 Task: In the Contact  VictoriaLee@cornell.edu, schedule and save the meeting with title: 'Product Demo and Service Presentation', Select date: '17 August, 2023', select start time: 11:00:AM. Add location in person Los Angeles with meeting description: Kindly join this meeting to understand Product Demo and Service Presentation.. Logged in from softage.5@softage.net
Action: Mouse moved to (110, 77)
Screenshot: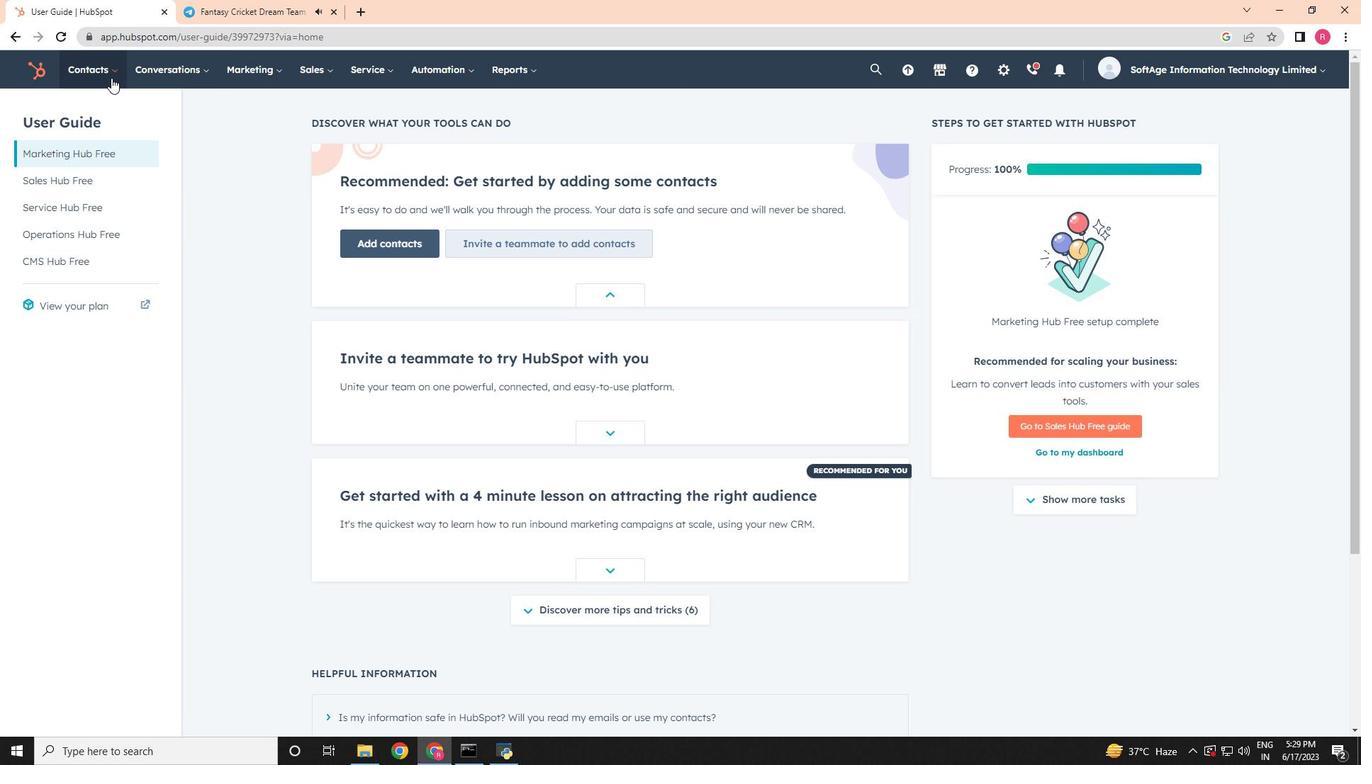 
Action: Mouse pressed left at (110, 77)
Screenshot: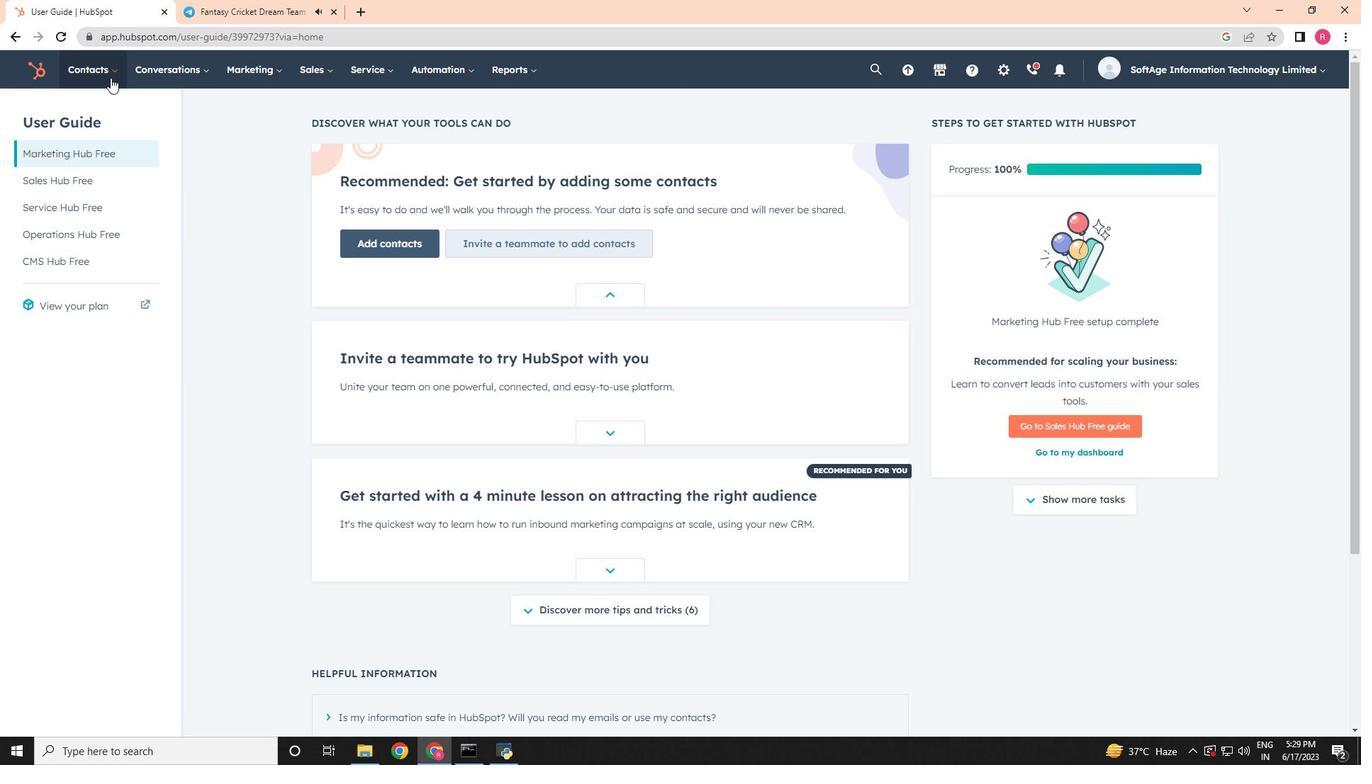 
Action: Mouse moved to (99, 119)
Screenshot: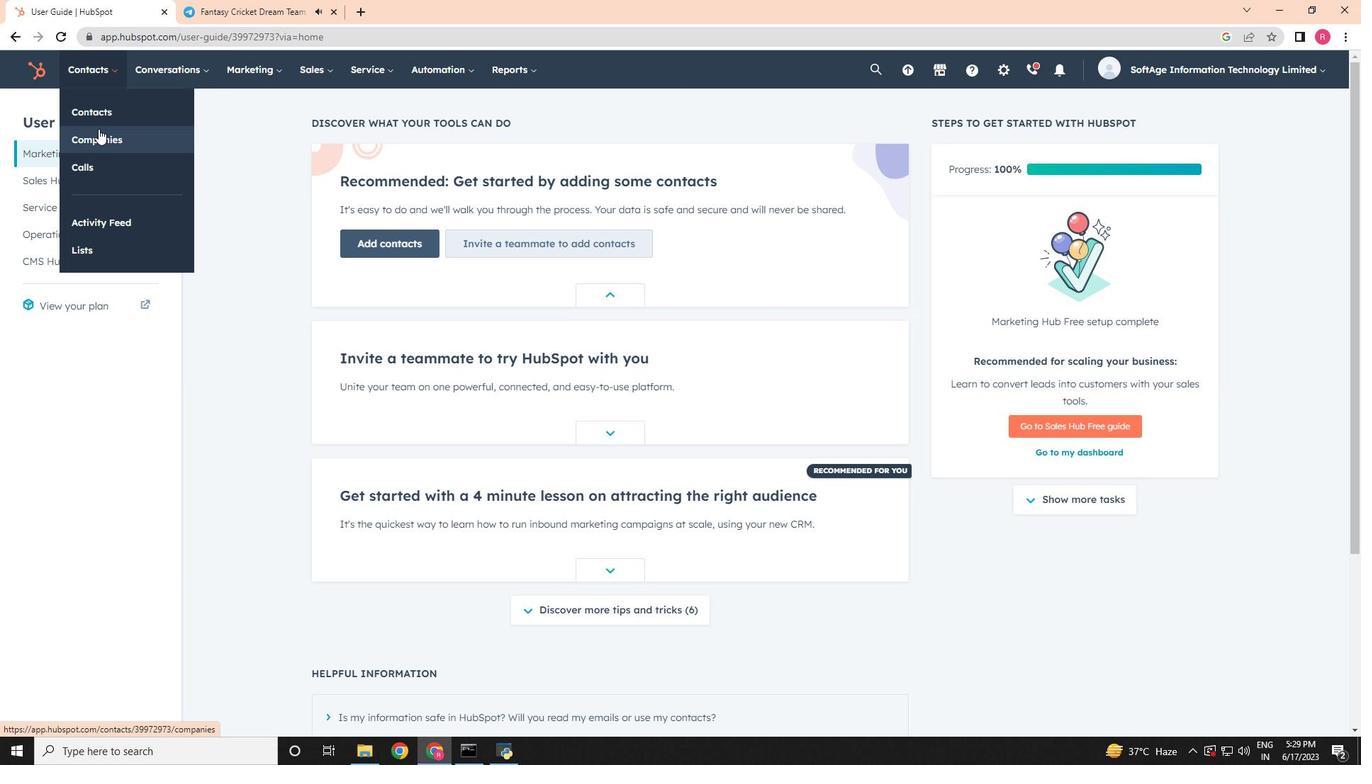 
Action: Mouse pressed left at (99, 119)
Screenshot: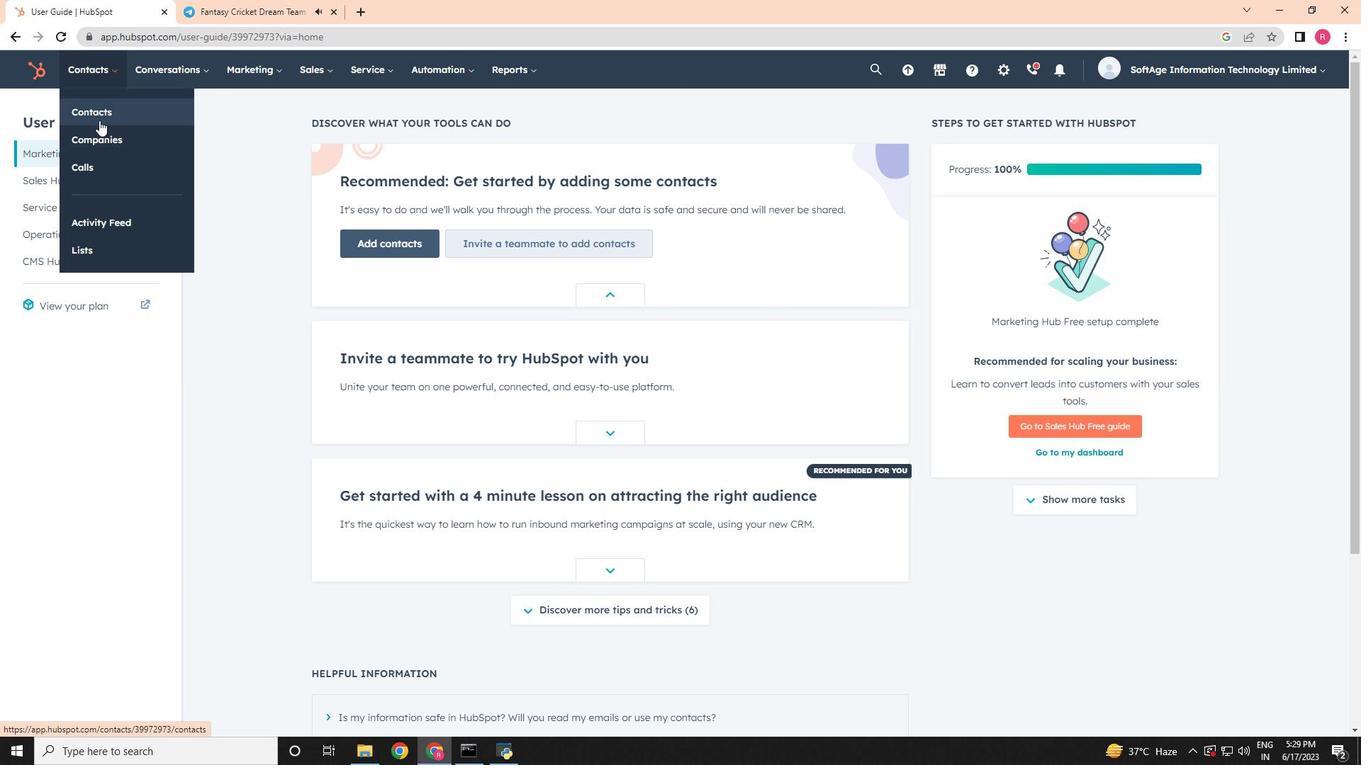 
Action: Mouse moved to (131, 233)
Screenshot: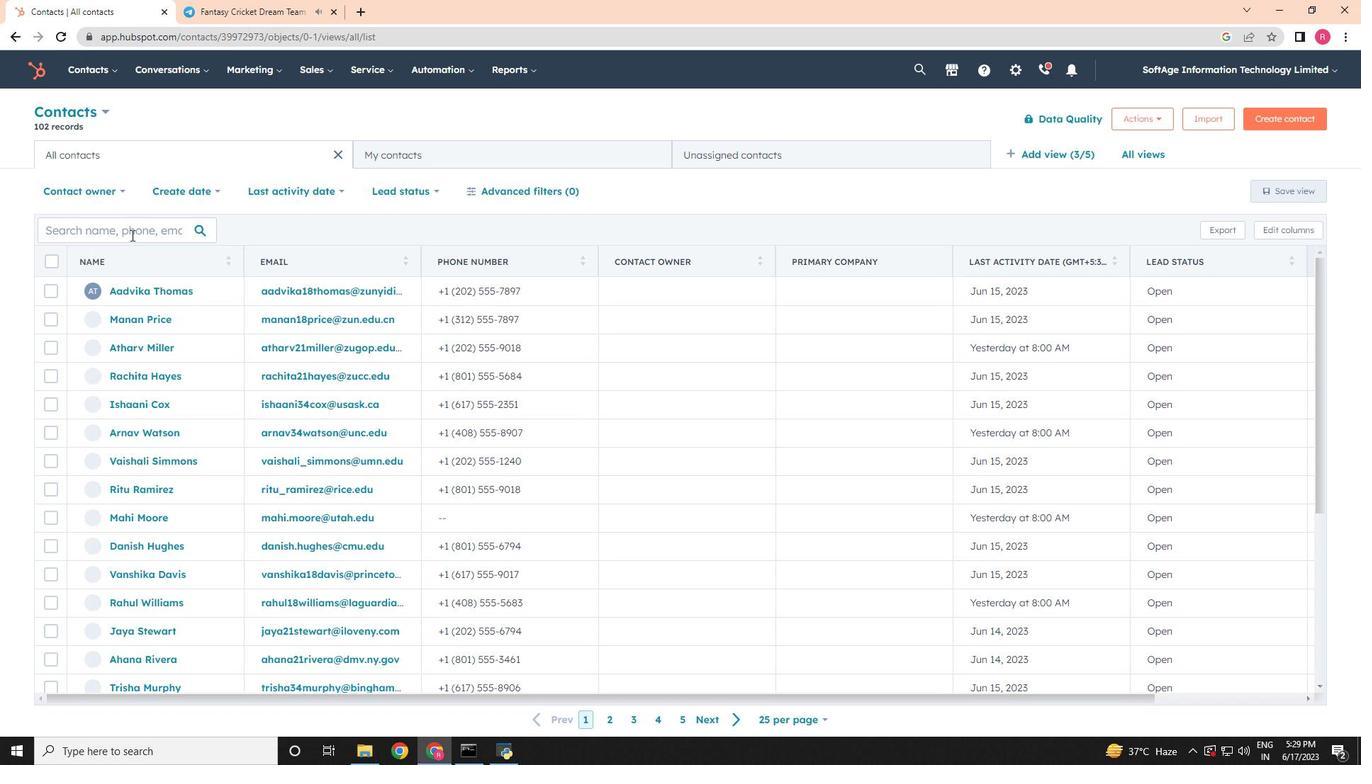 
Action: Mouse pressed left at (131, 233)
Screenshot: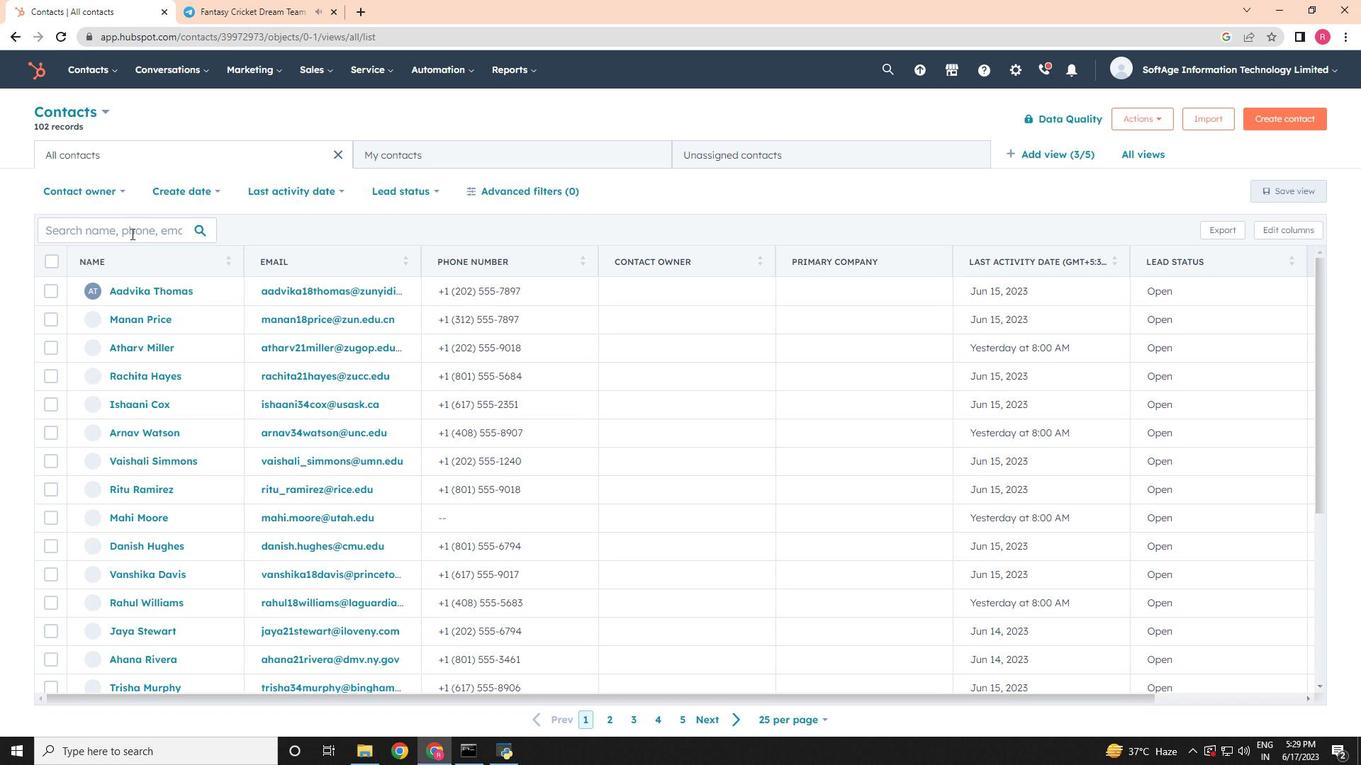 
Action: Mouse moved to (128, 227)
Screenshot: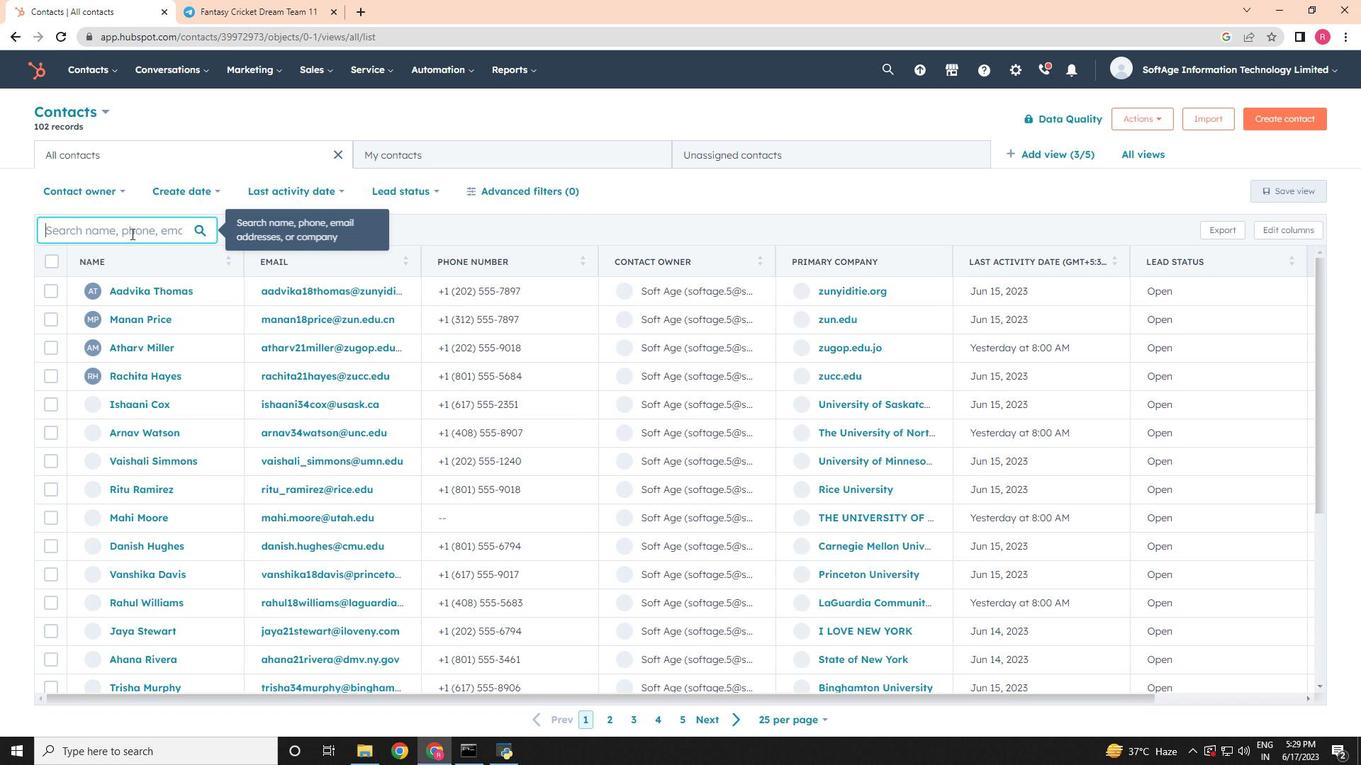 
Action: Key pressed <Key.shift>Victoria<Key.shift><Key.shift>Lee<Key.shift><Key.shift><Key.shift>@
Screenshot: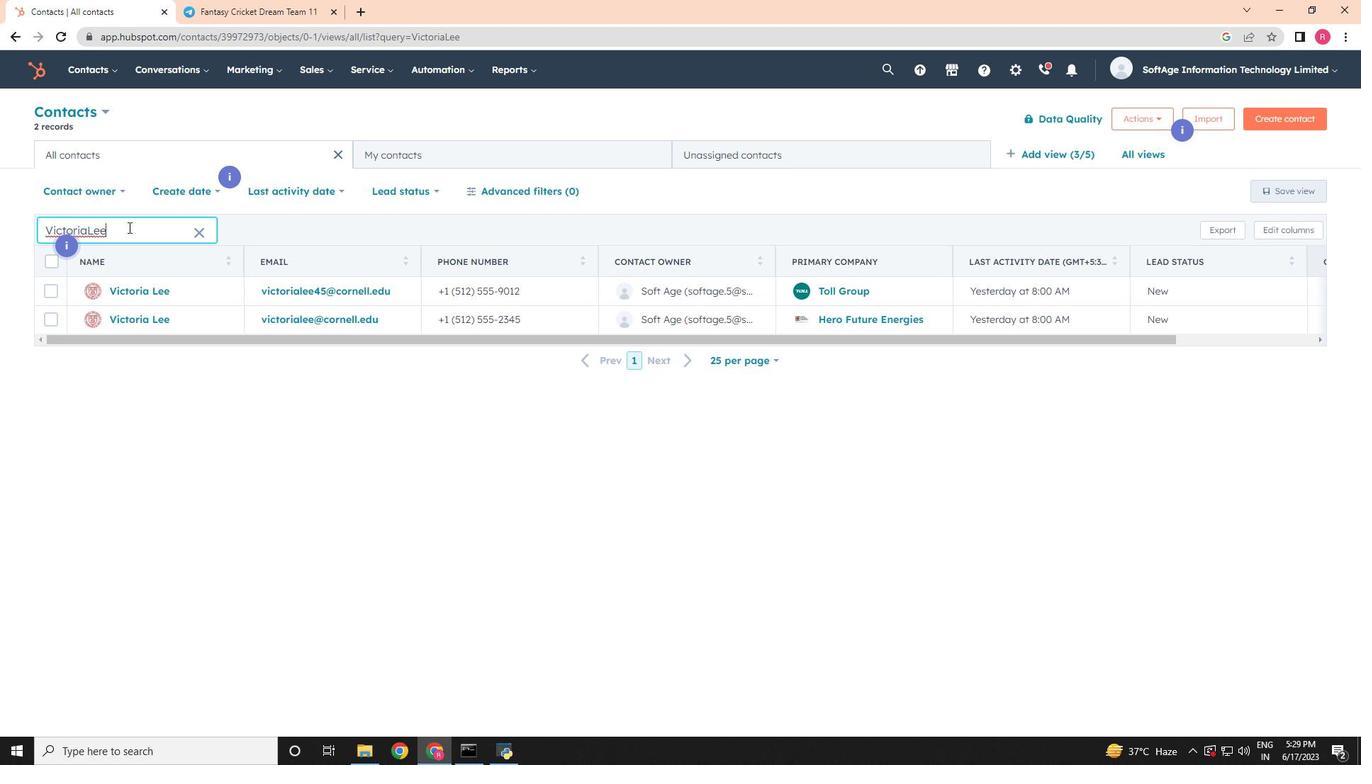 
Action: Mouse moved to (151, 292)
Screenshot: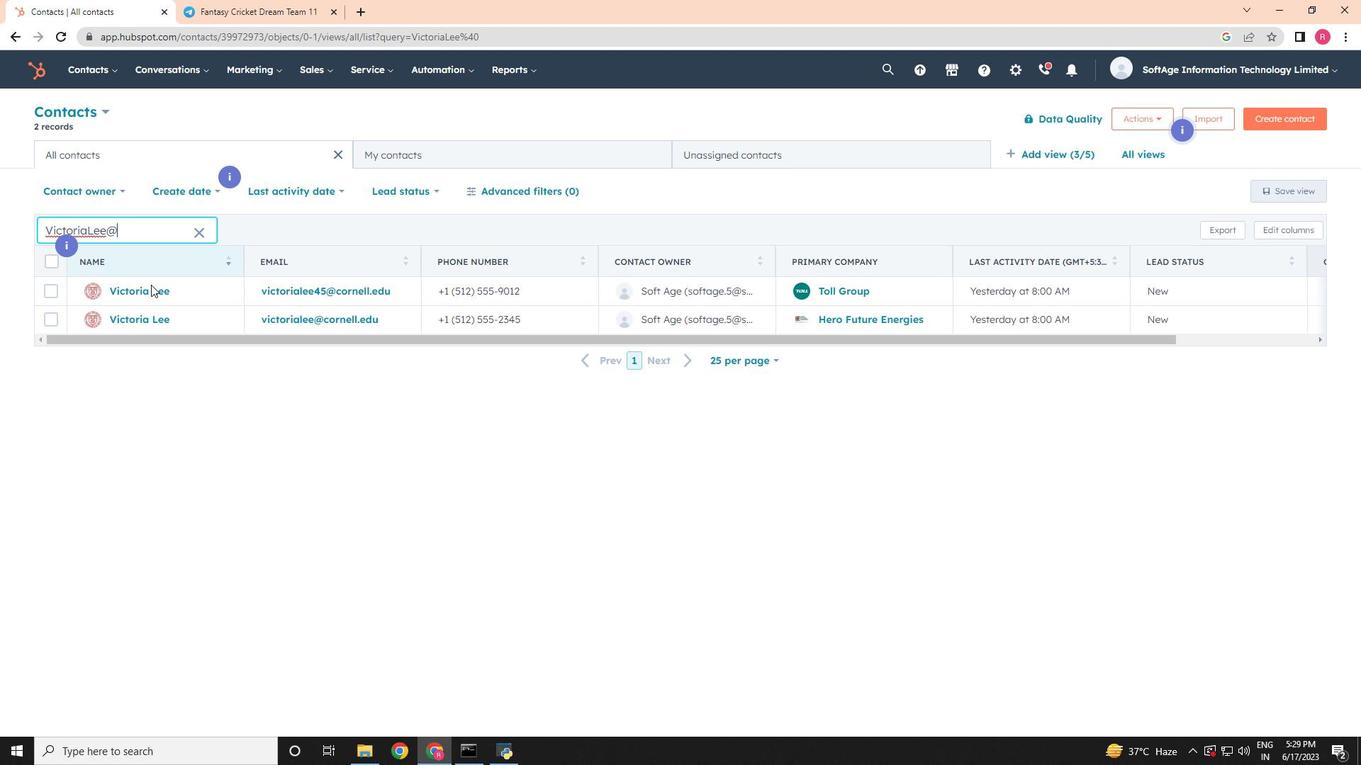 
Action: Mouse pressed left at (151, 292)
Screenshot: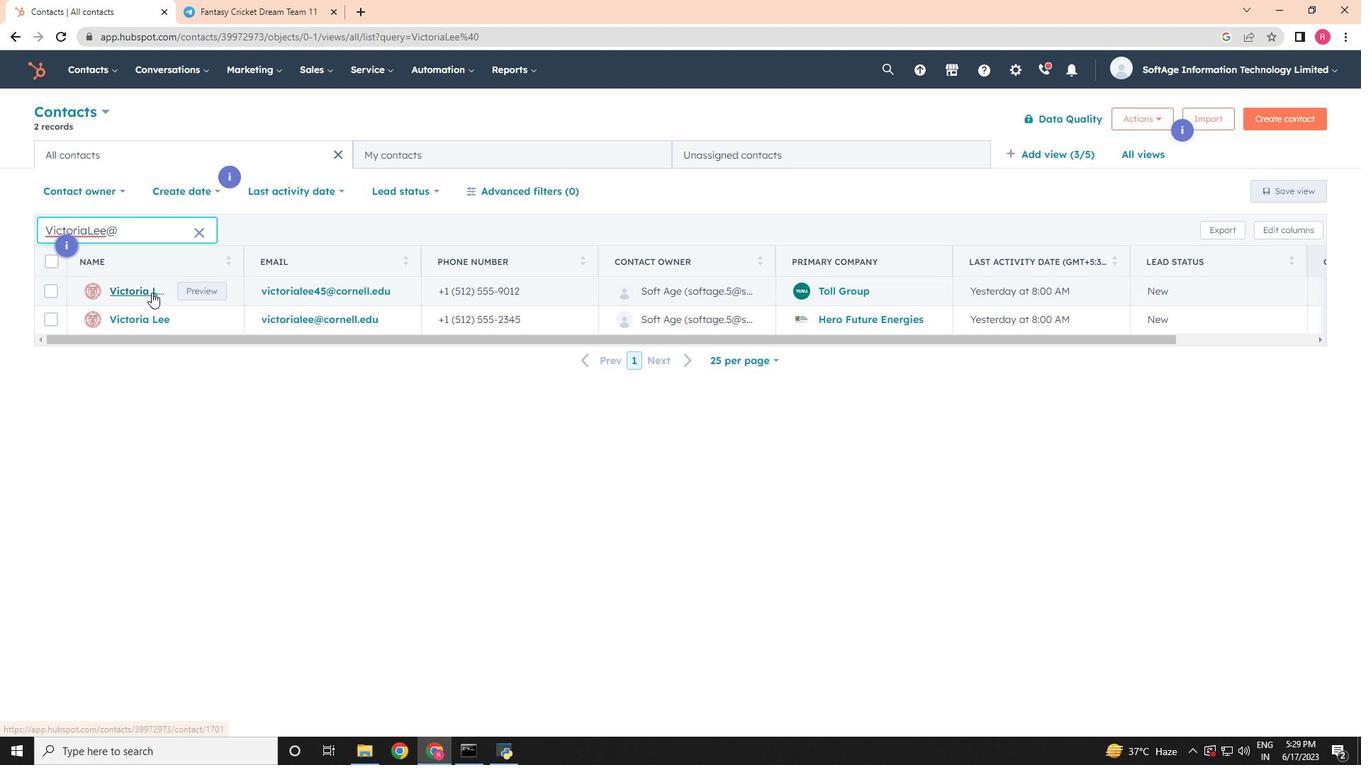 
Action: Mouse moved to (231, 232)
Screenshot: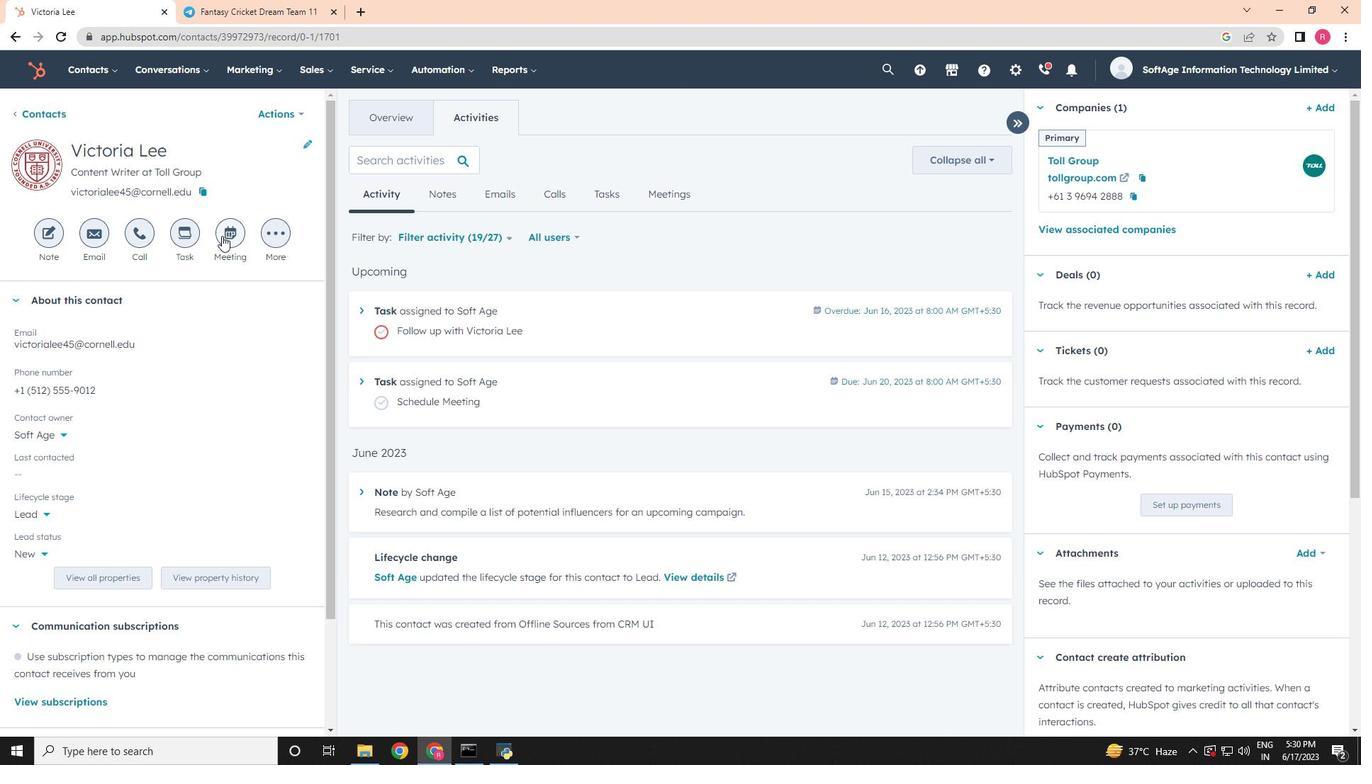 
Action: Mouse pressed left at (231, 232)
Screenshot: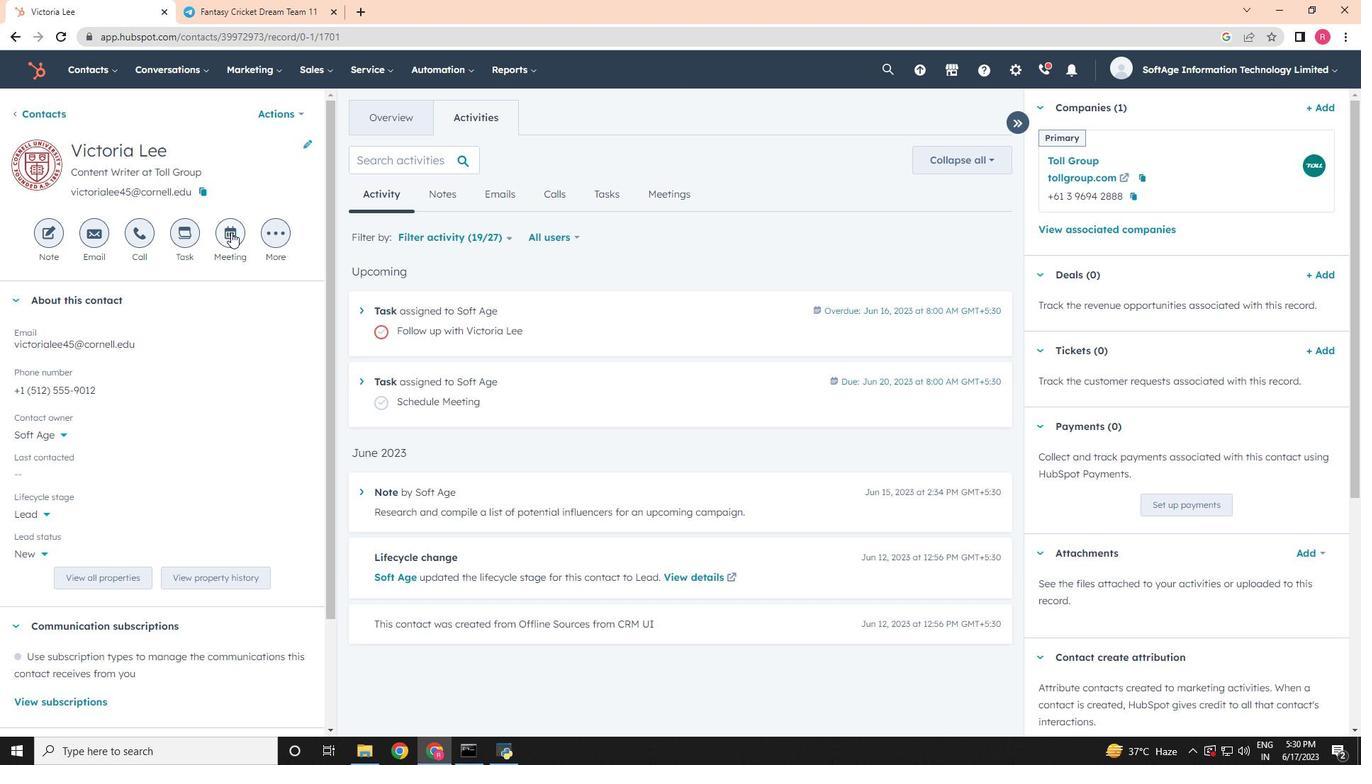 
Action: Mouse moved to (265, 228)
Screenshot: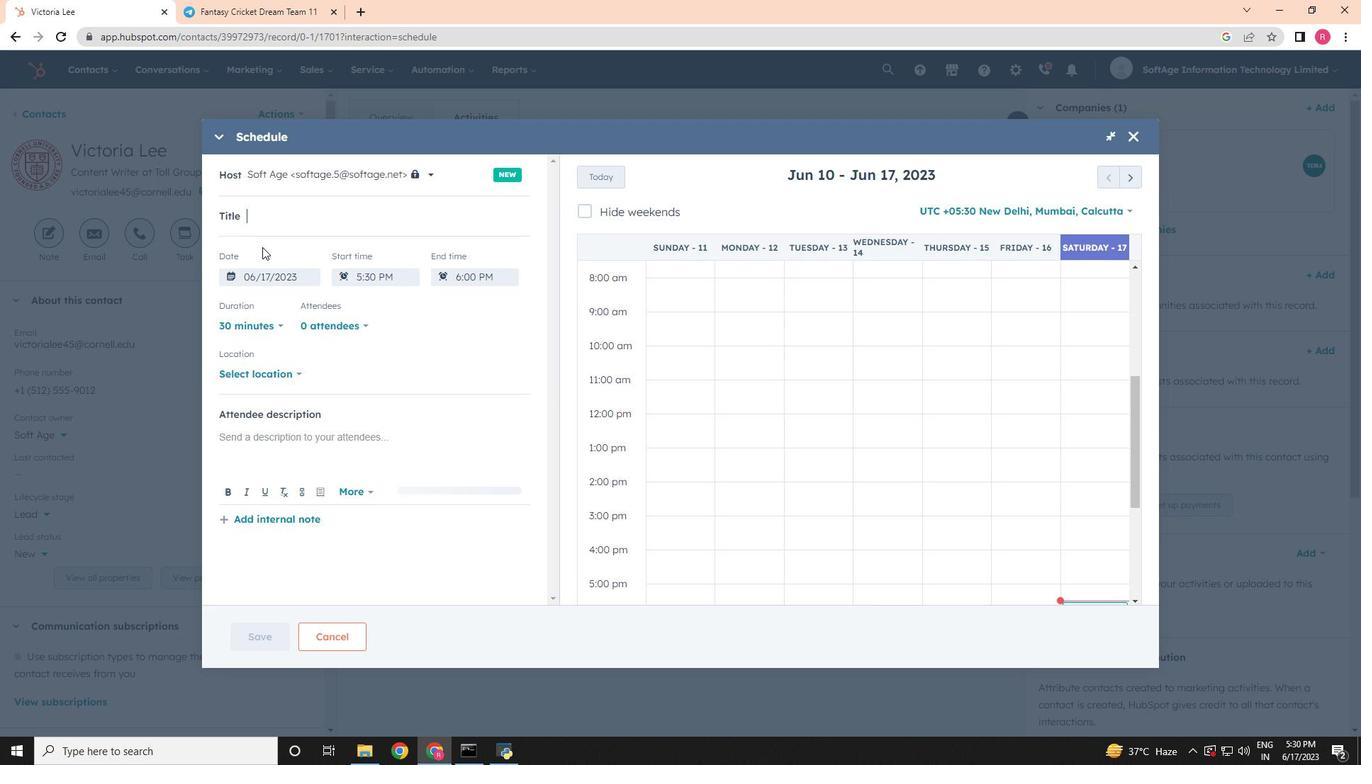
Action: Key pressed <Key.shift>Product<Key.space><Key.shift>Den<Key.backspace>mo<Key.space>and<Key.space><Key.shift>Service<Key.space>
Screenshot: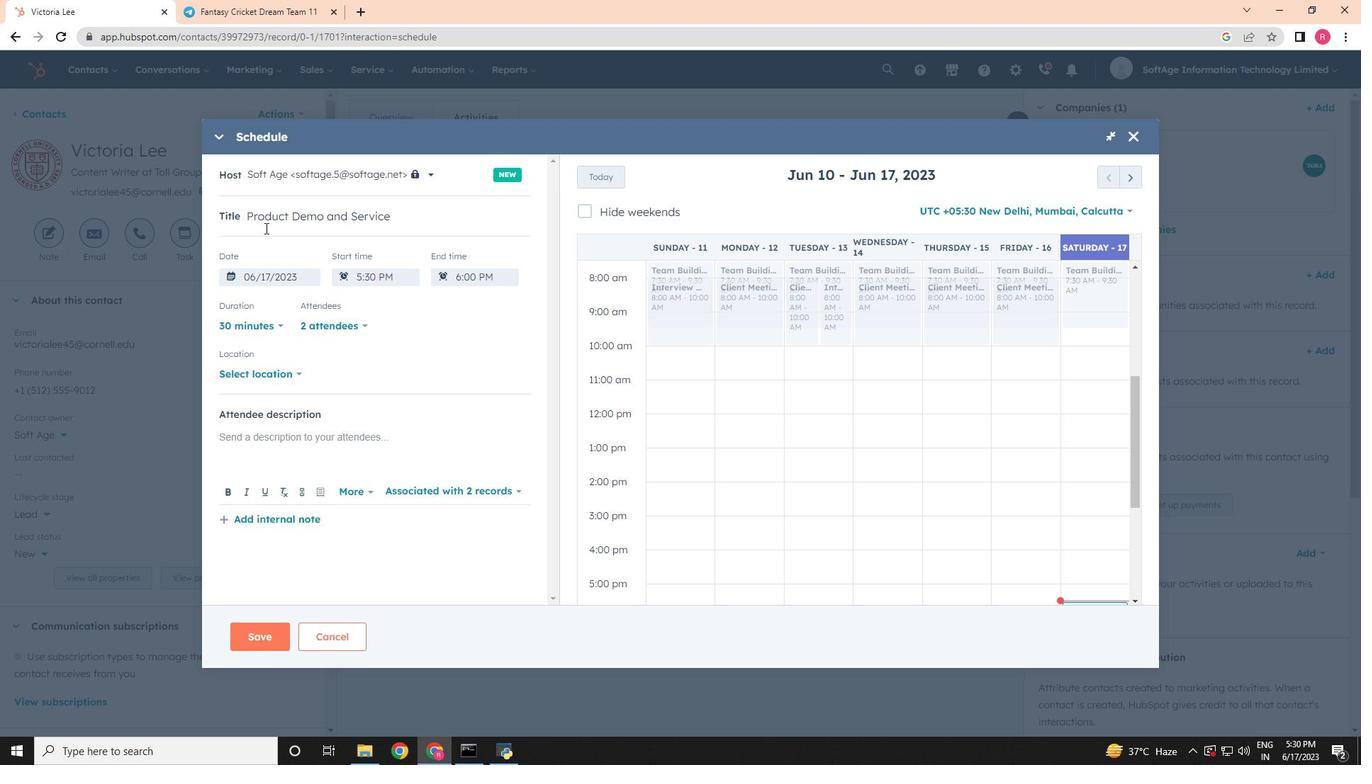 
Action: Mouse moved to (304, 250)
Screenshot: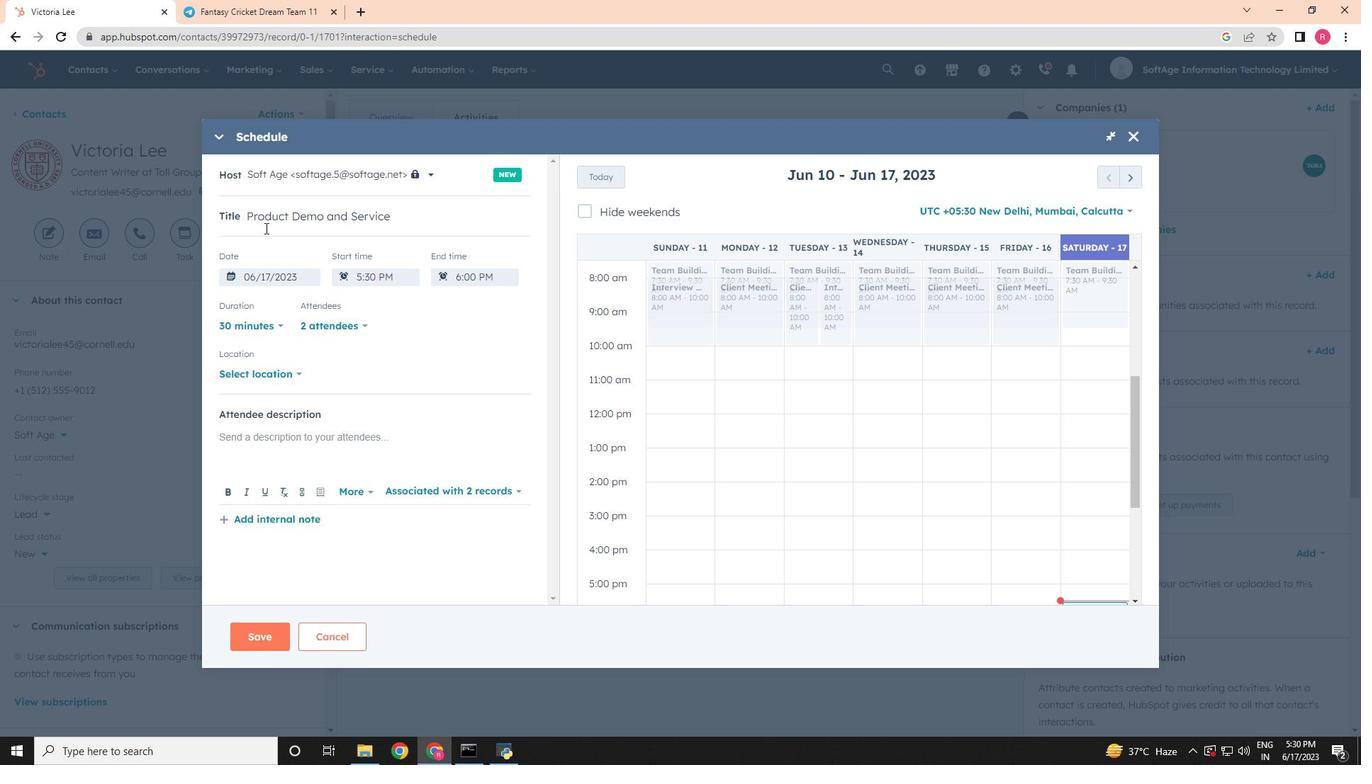 
Action: Key pressed <Key.shift>Presentation
Screenshot: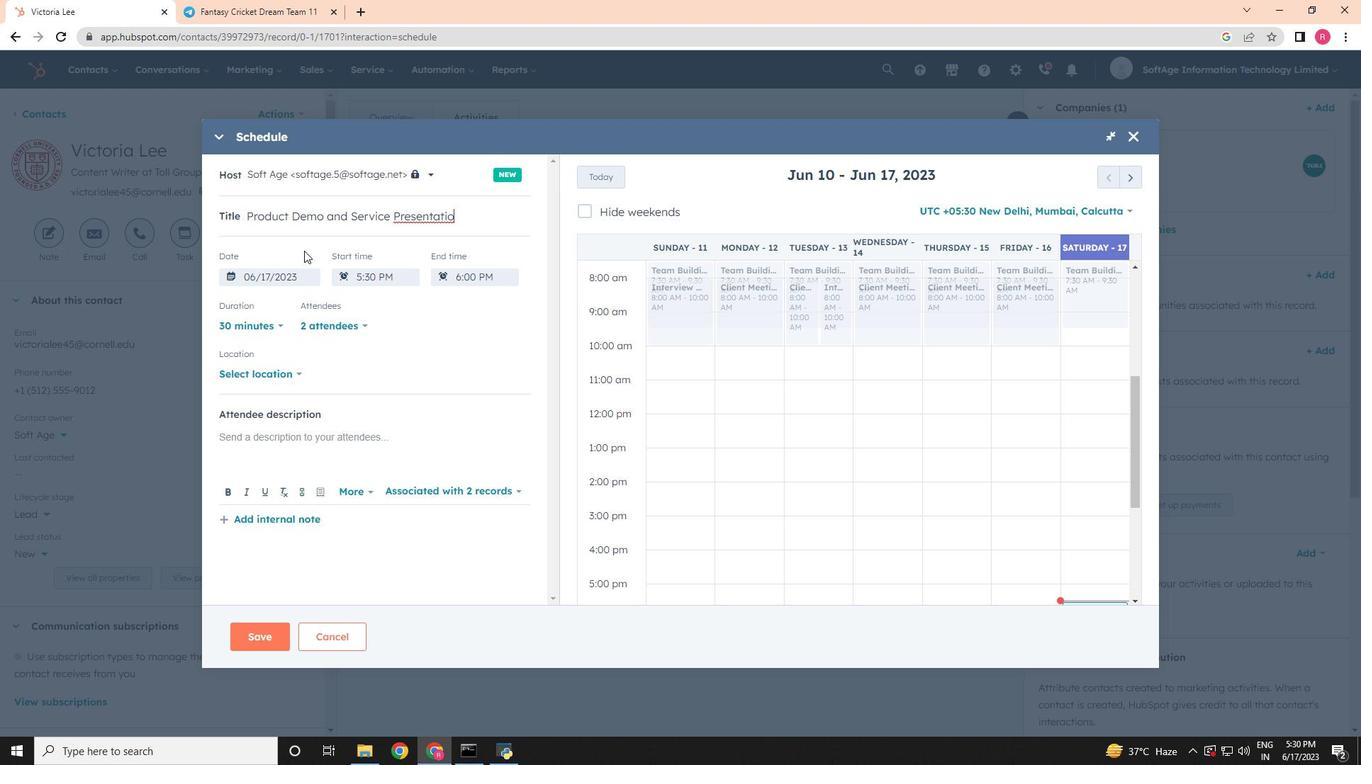 
Action: Mouse moved to (1133, 169)
Screenshot: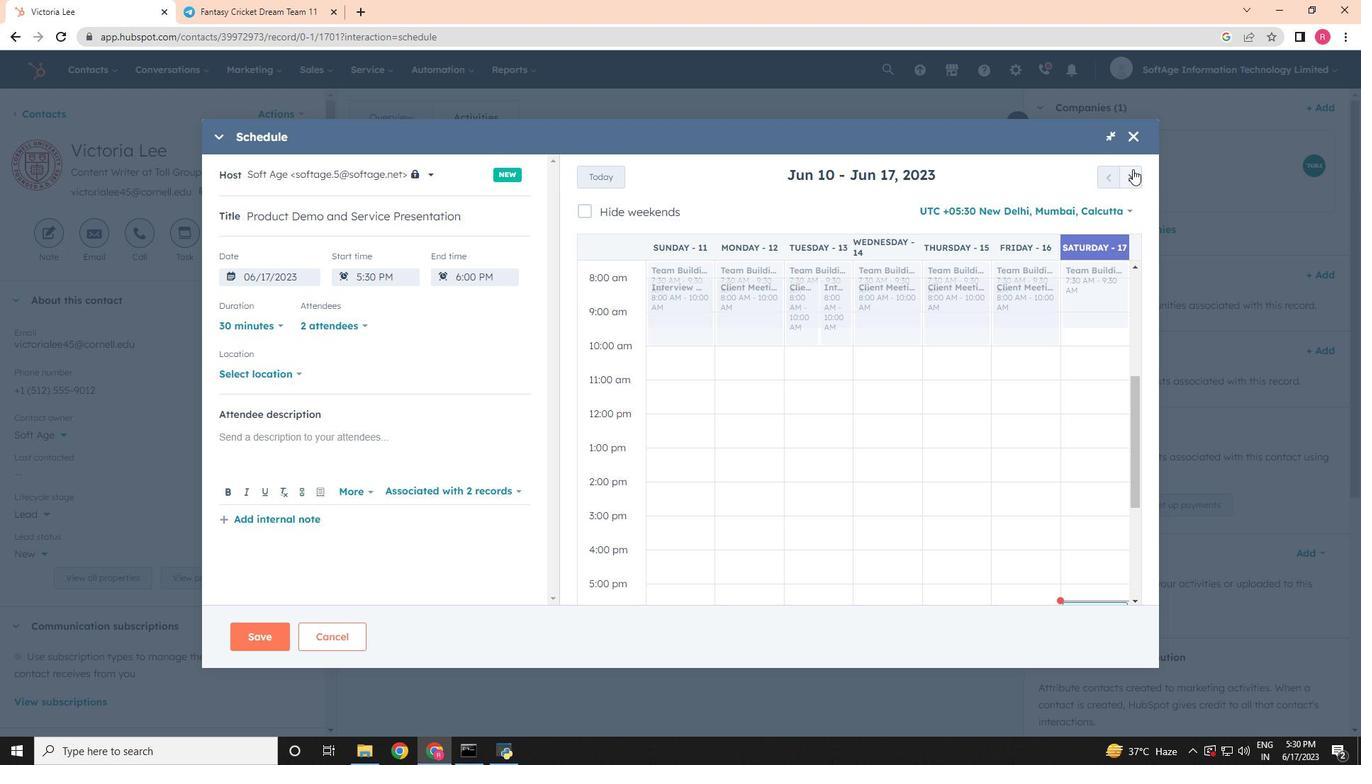 
Action: Mouse pressed left at (1133, 169)
Screenshot: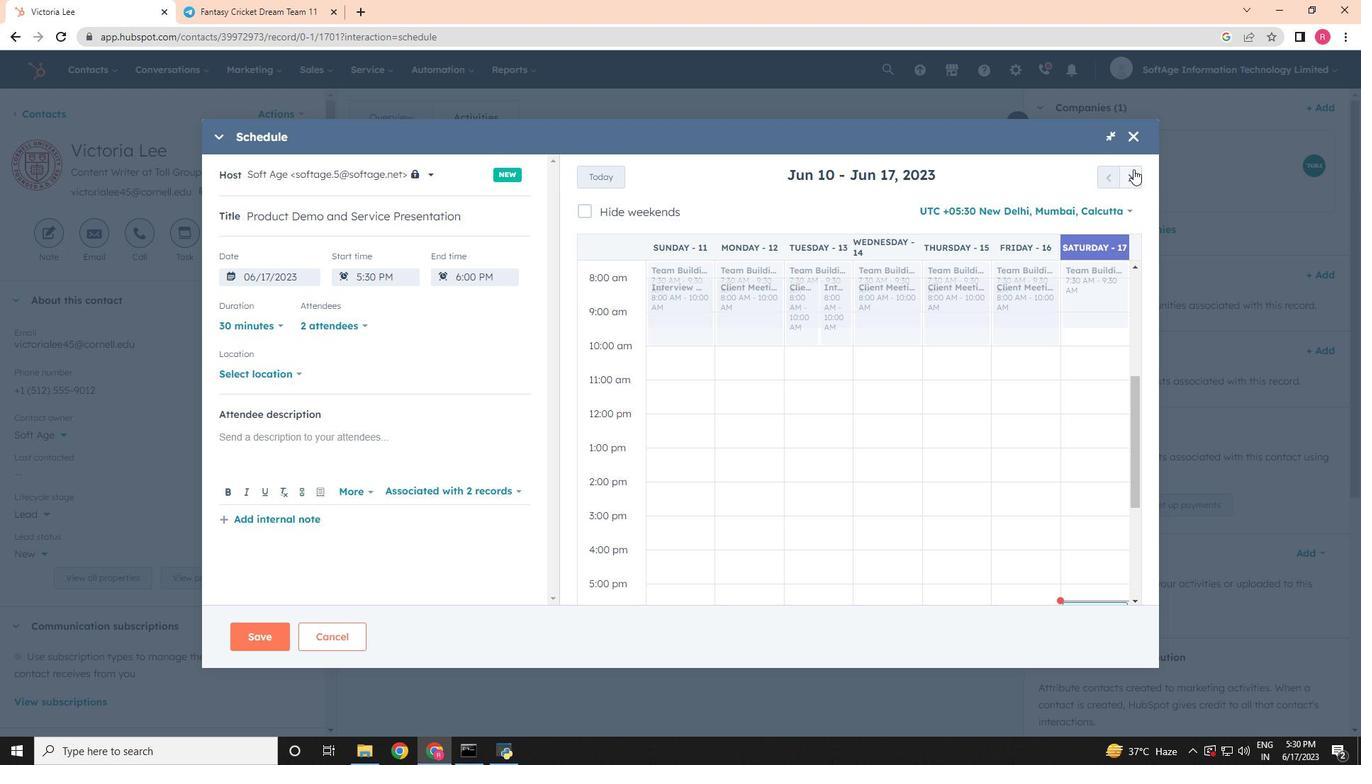 
Action: Mouse pressed left at (1133, 169)
Screenshot: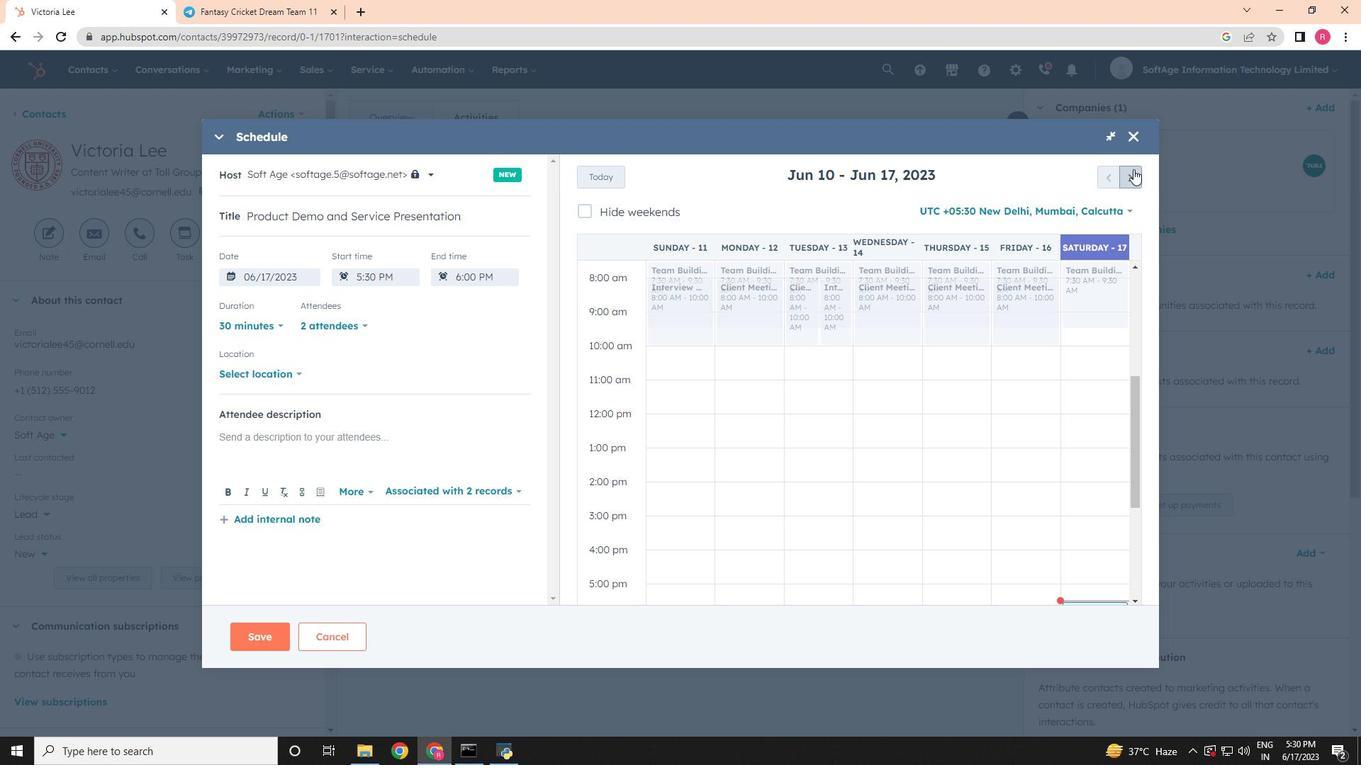 
Action: Mouse pressed left at (1133, 169)
Screenshot: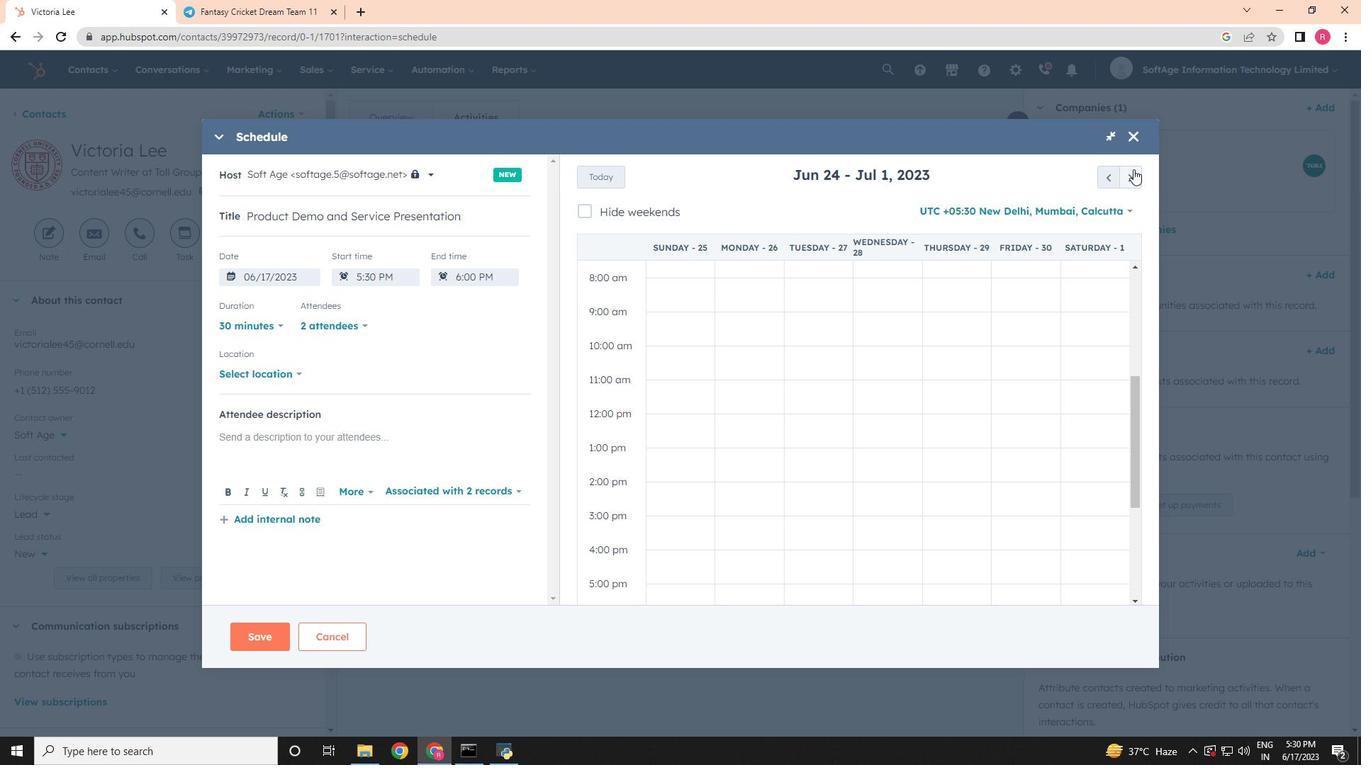 
Action: Mouse pressed left at (1133, 169)
Screenshot: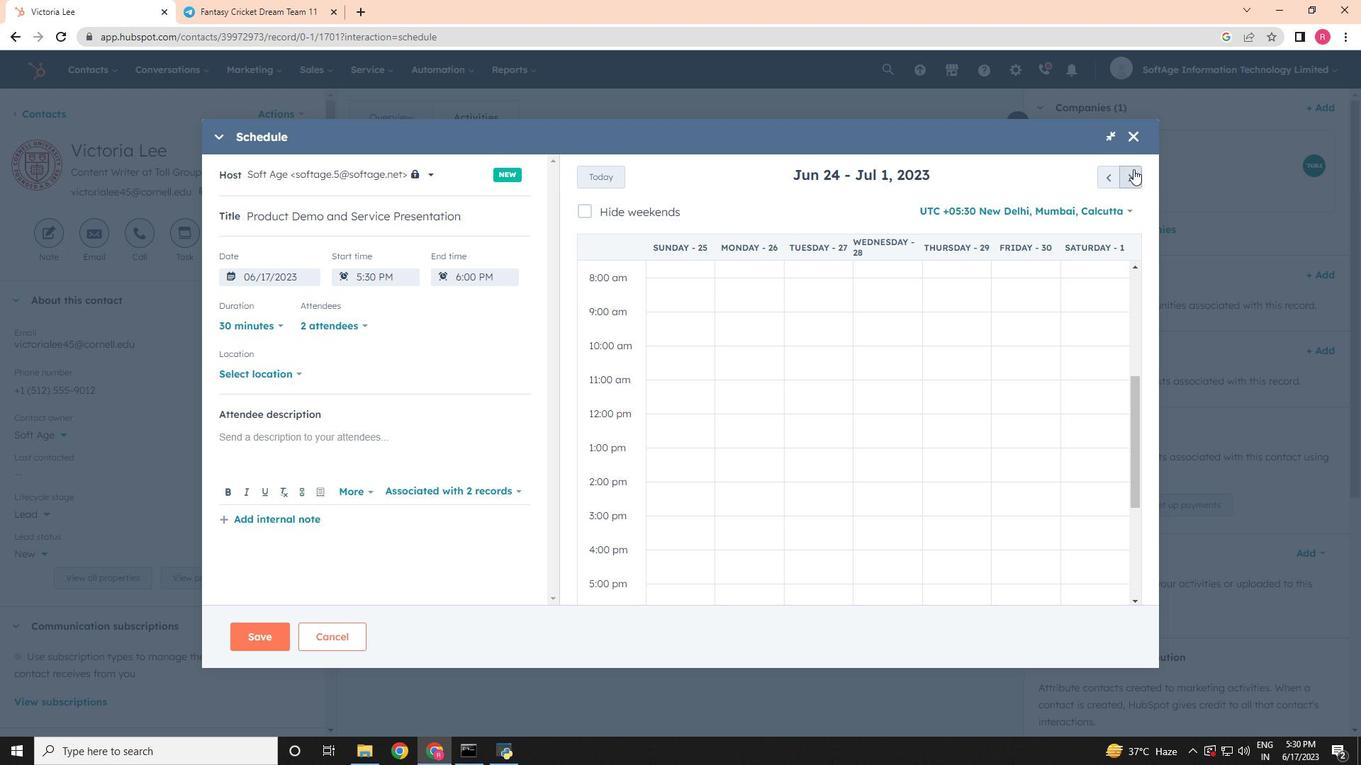 
Action: Mouse pressed left at (1133, 169)
Screenshot: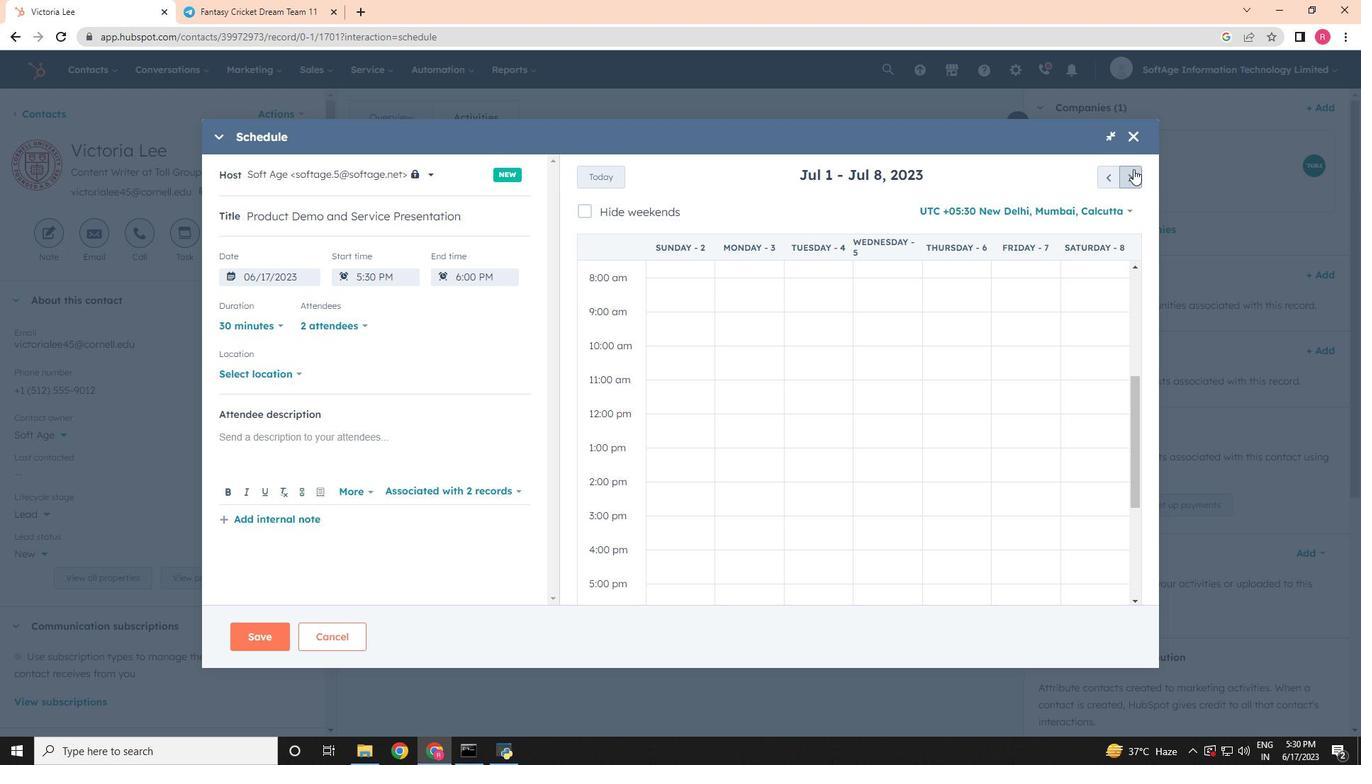 
Action: Mouse pressed left at (1133, 169)
Screenshot: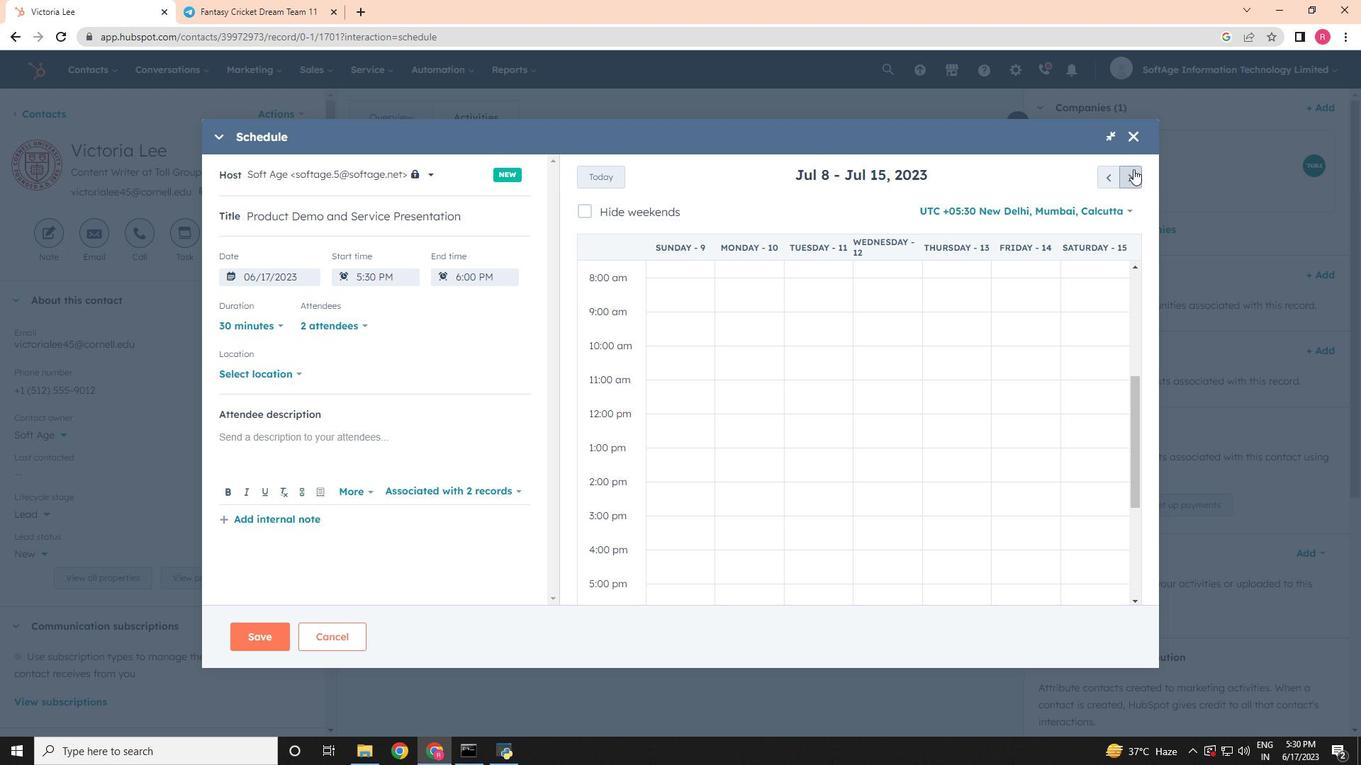 
Action: Mouse pressed left at (1133, 169)
Screenshot: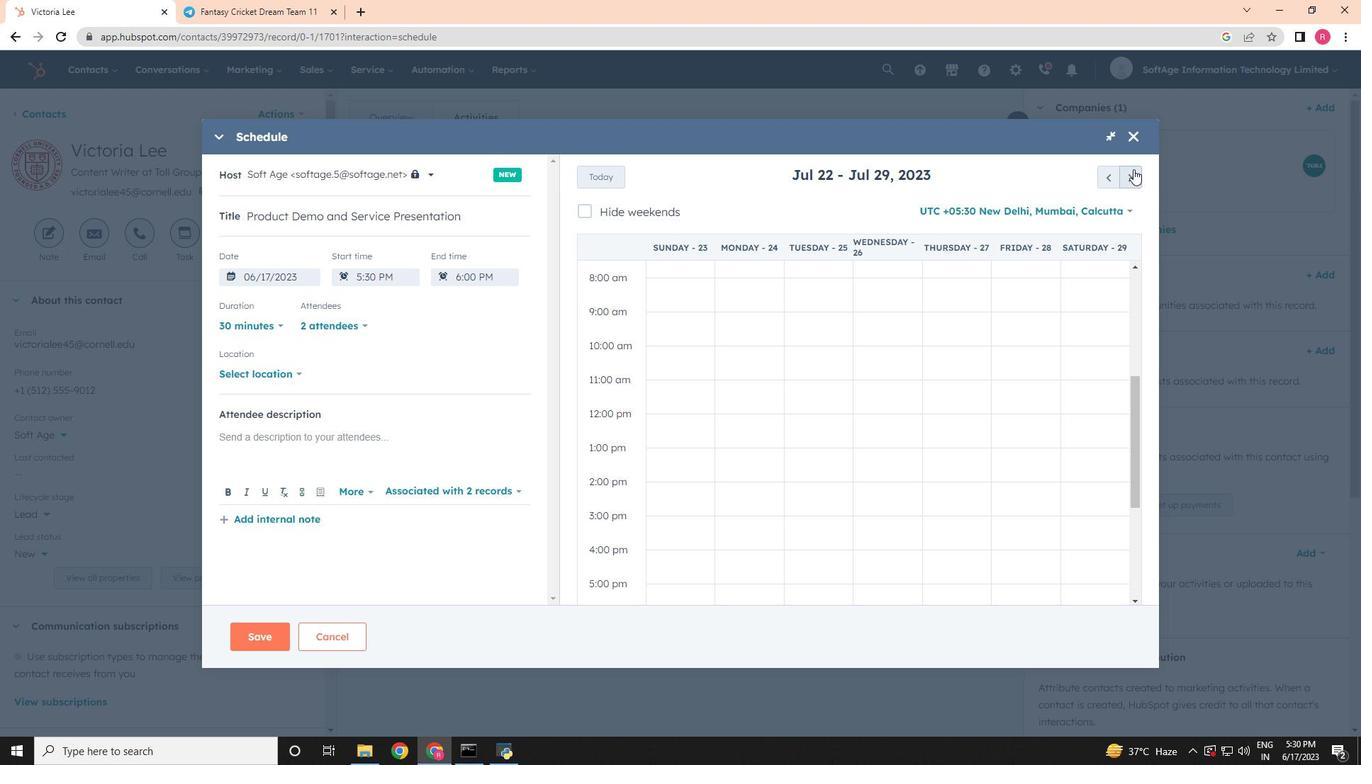 
Action: Mouse pressed left at (1133, 169)
Screenshot: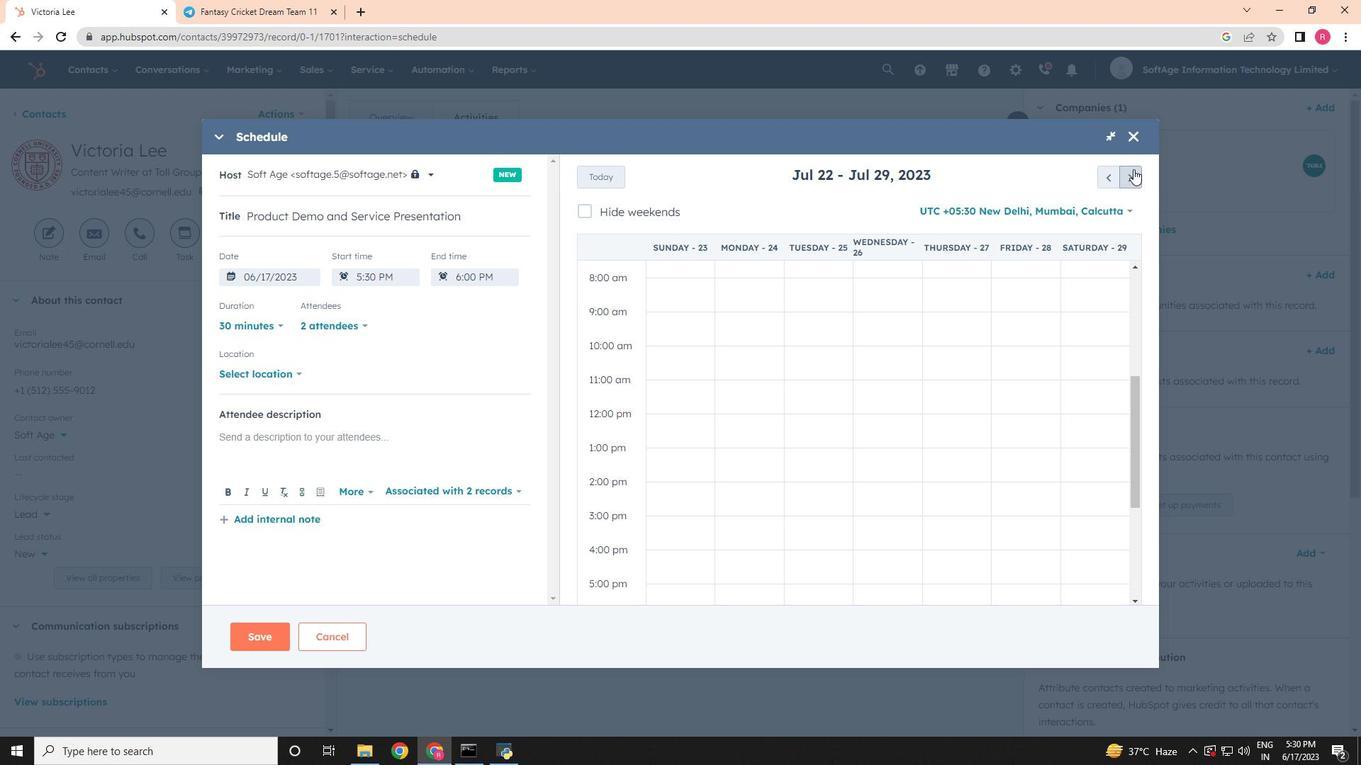 
Action: Mouse pressed left at (1133, 169)
Screenshot: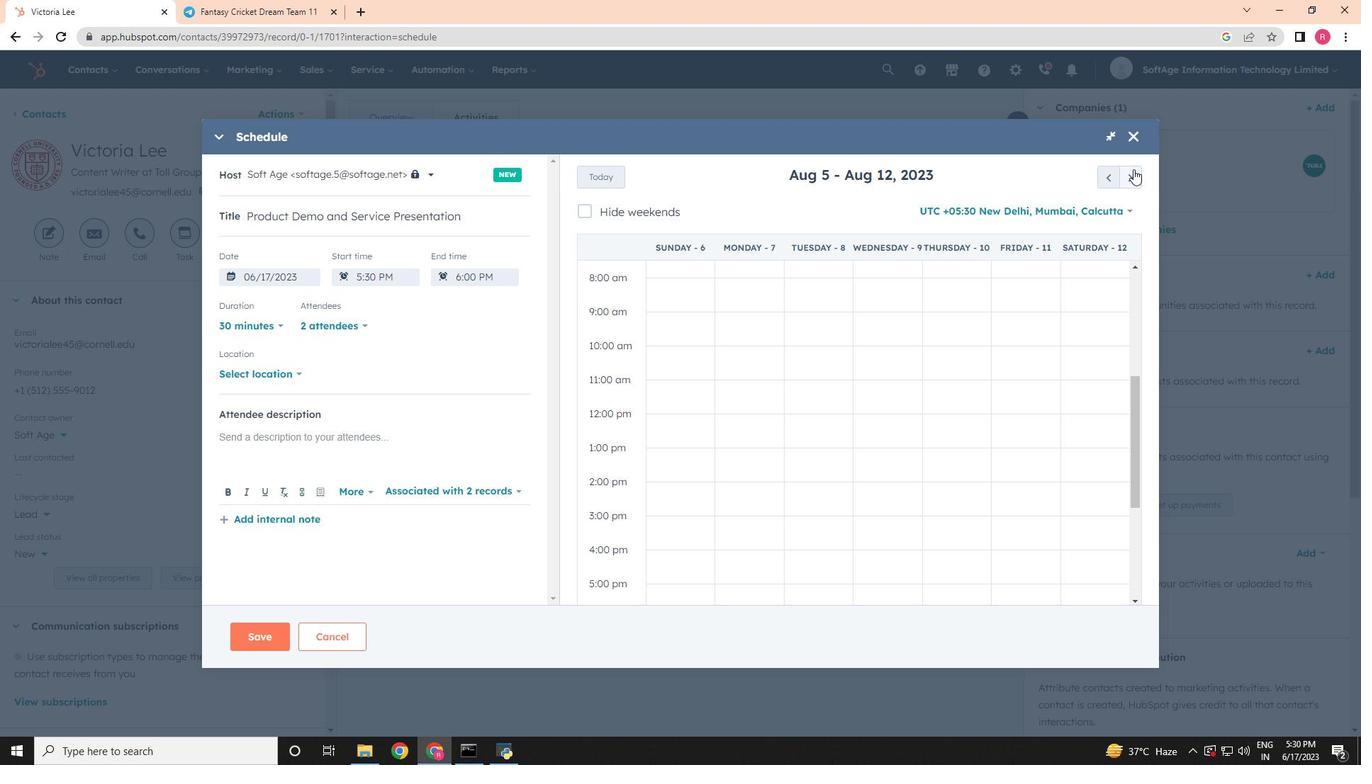 
Action: Mouse moved to (967, 390)
Screenshot: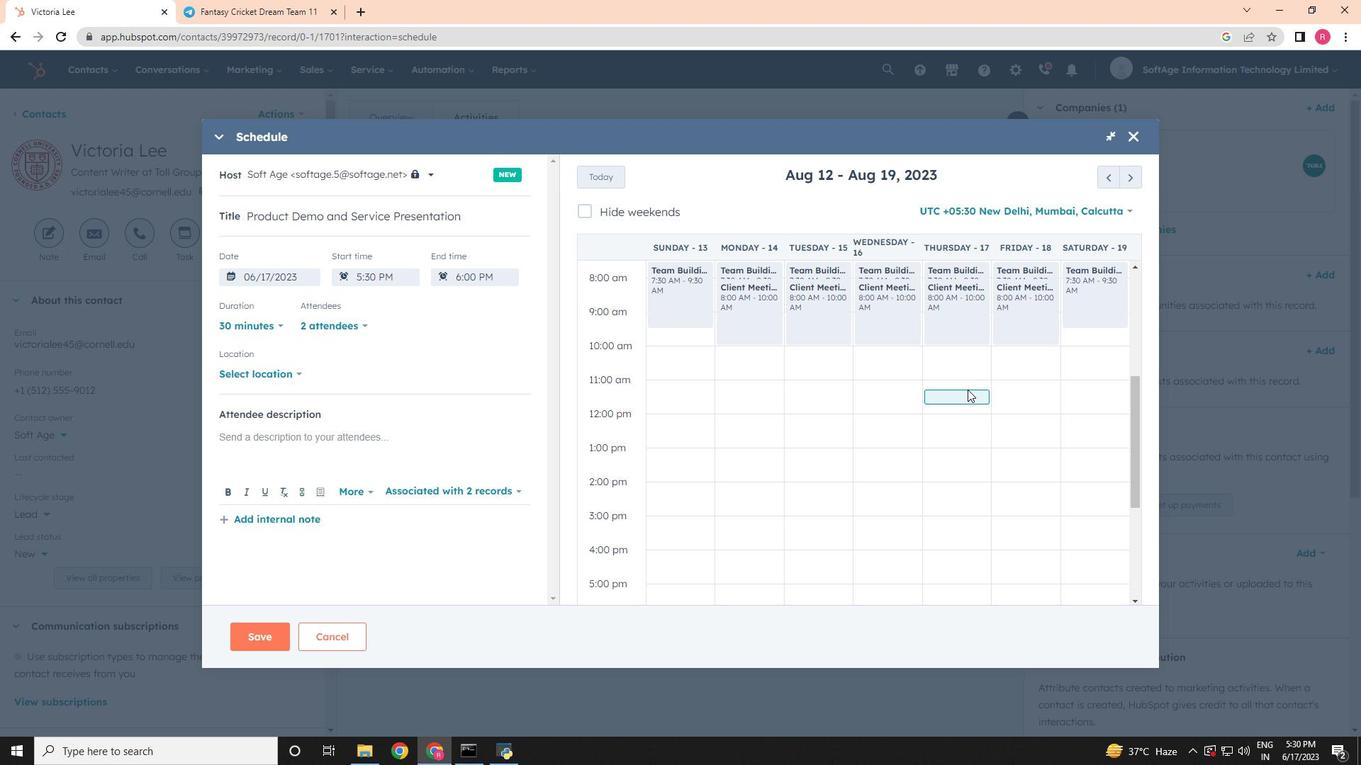 
Action: Mouse pressed left at (967, 390)
Screenshot: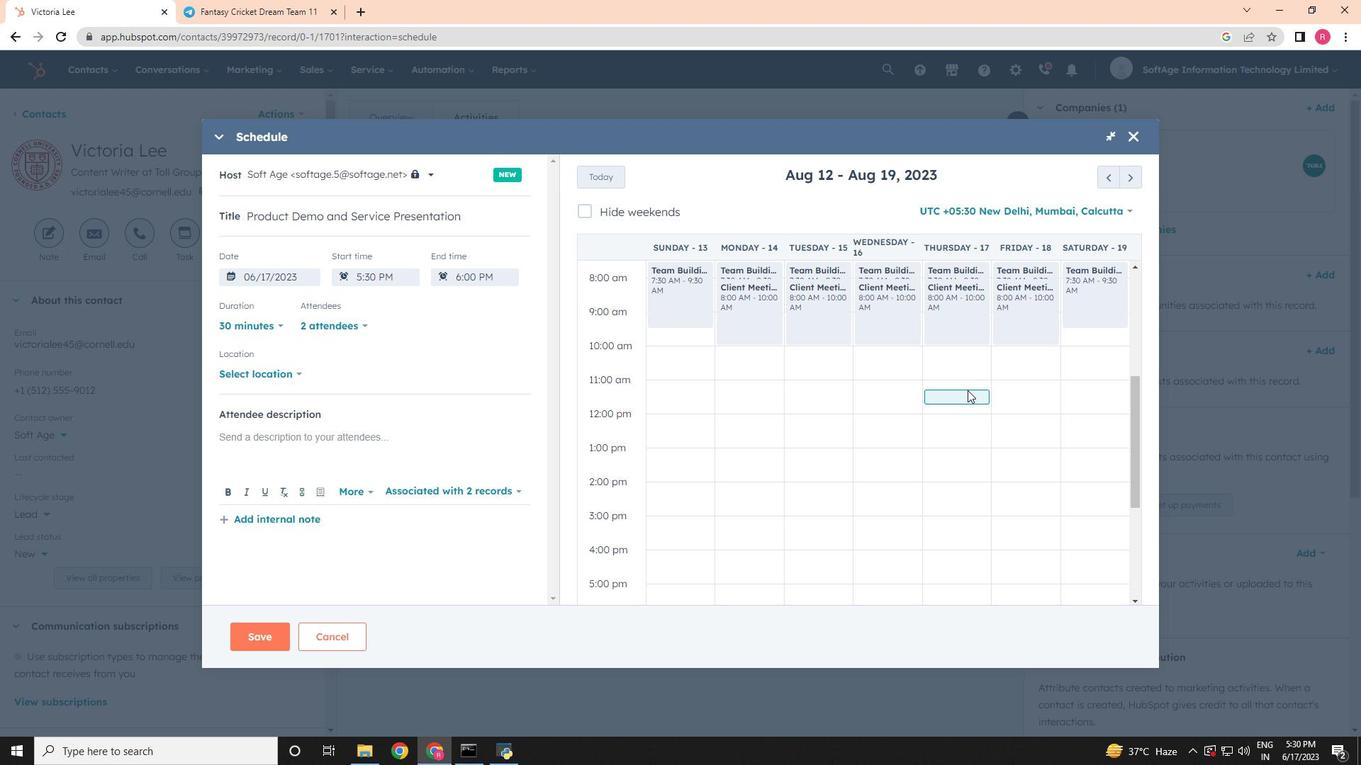 
Action: Mouse moved to (275, 374)
Screenshot: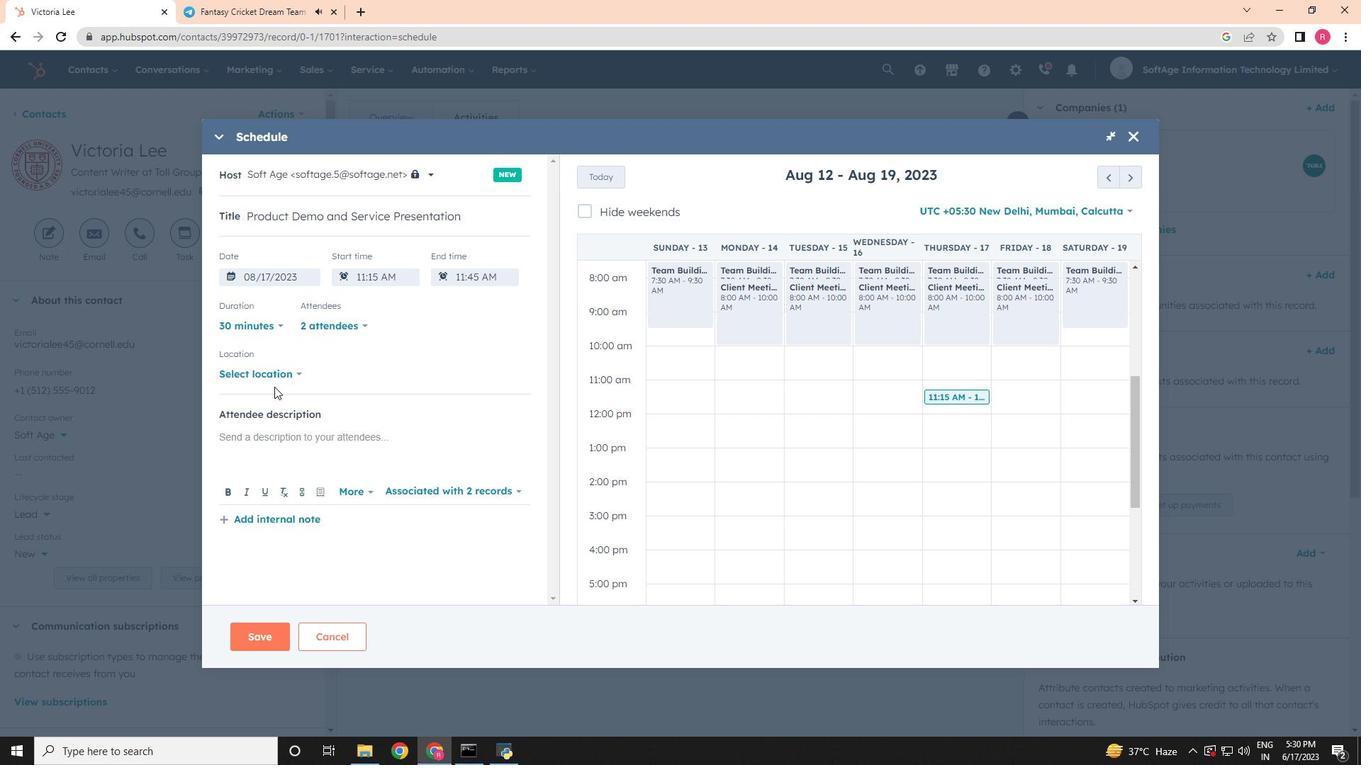 
Action: Mouse pressed left at (275, 374)
Screenshot: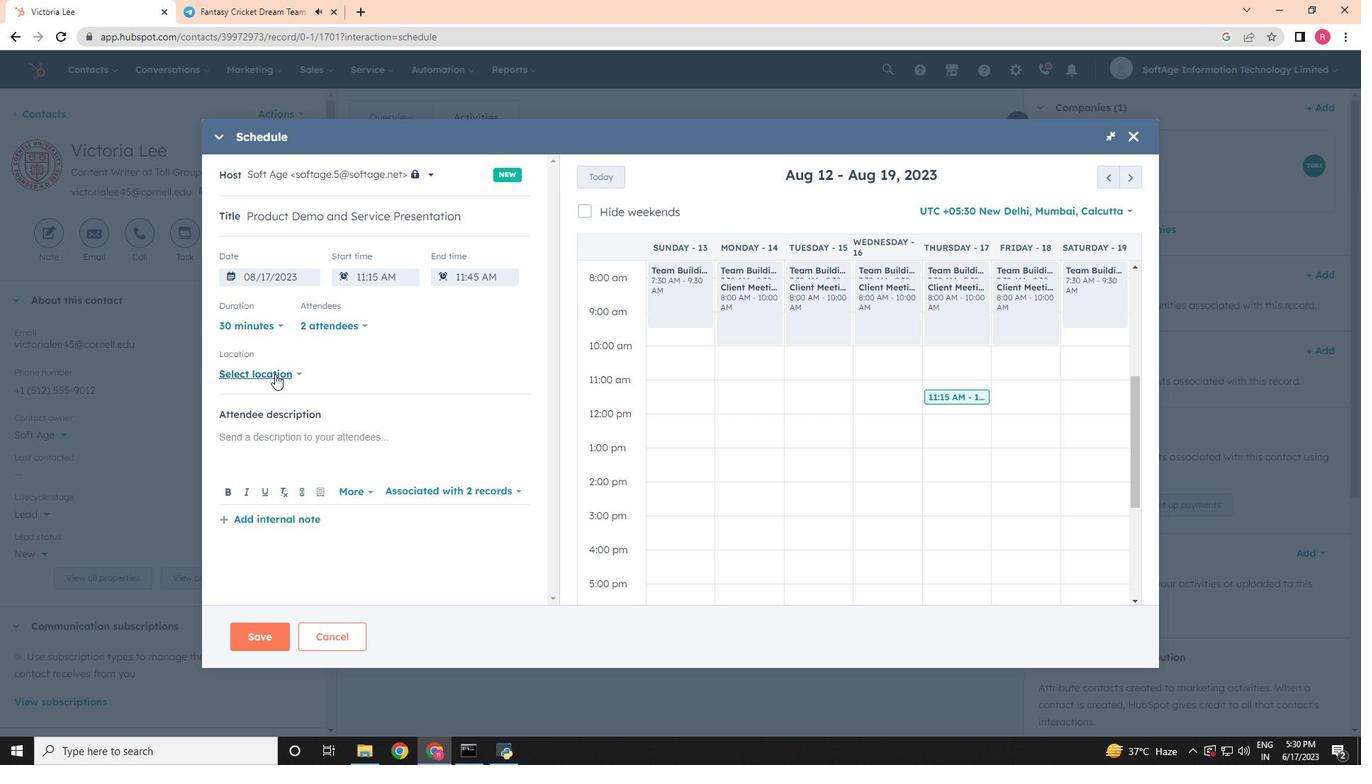 
Action: Mouse moved to (345, 381)
Screenshot: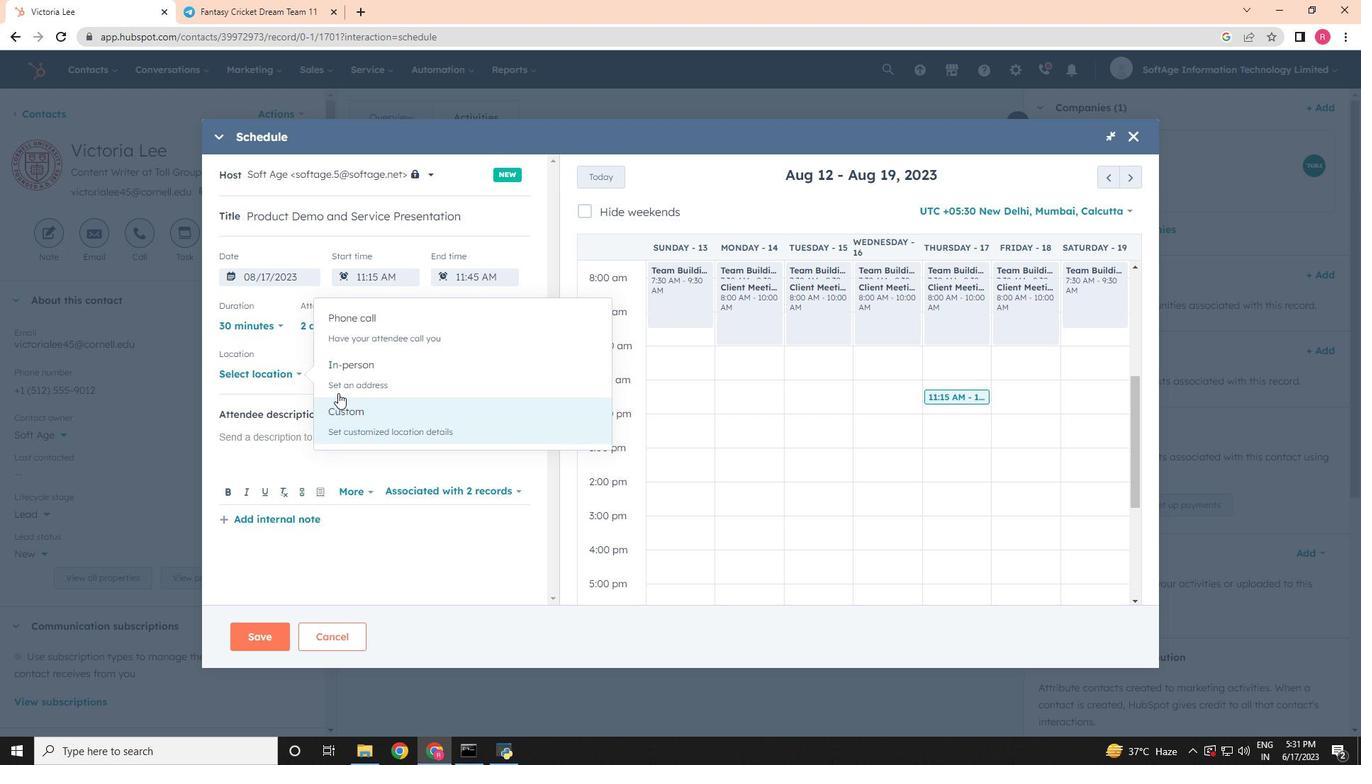 
Action: Mouse pressed left at (345, 381)
Screenshot: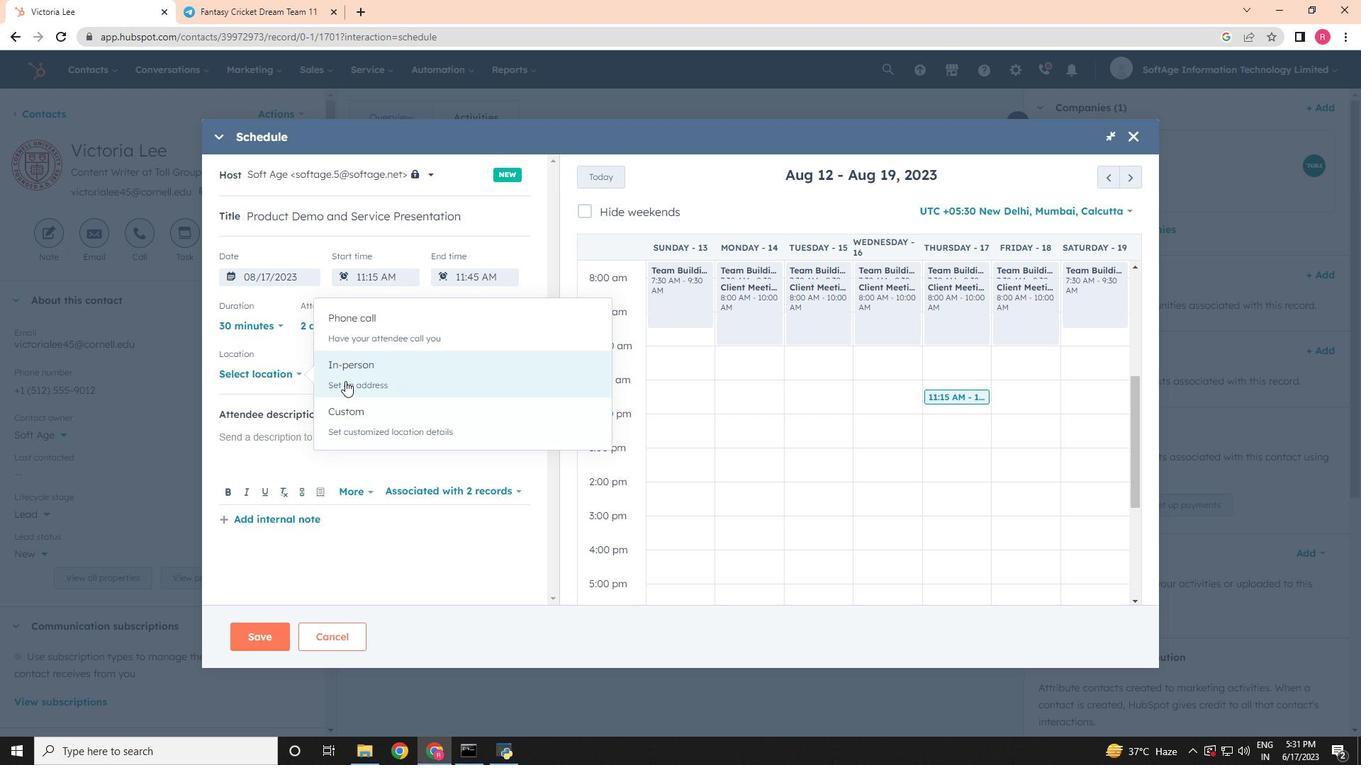 
Action: Mouse moved to (383, 372)
Screenshot: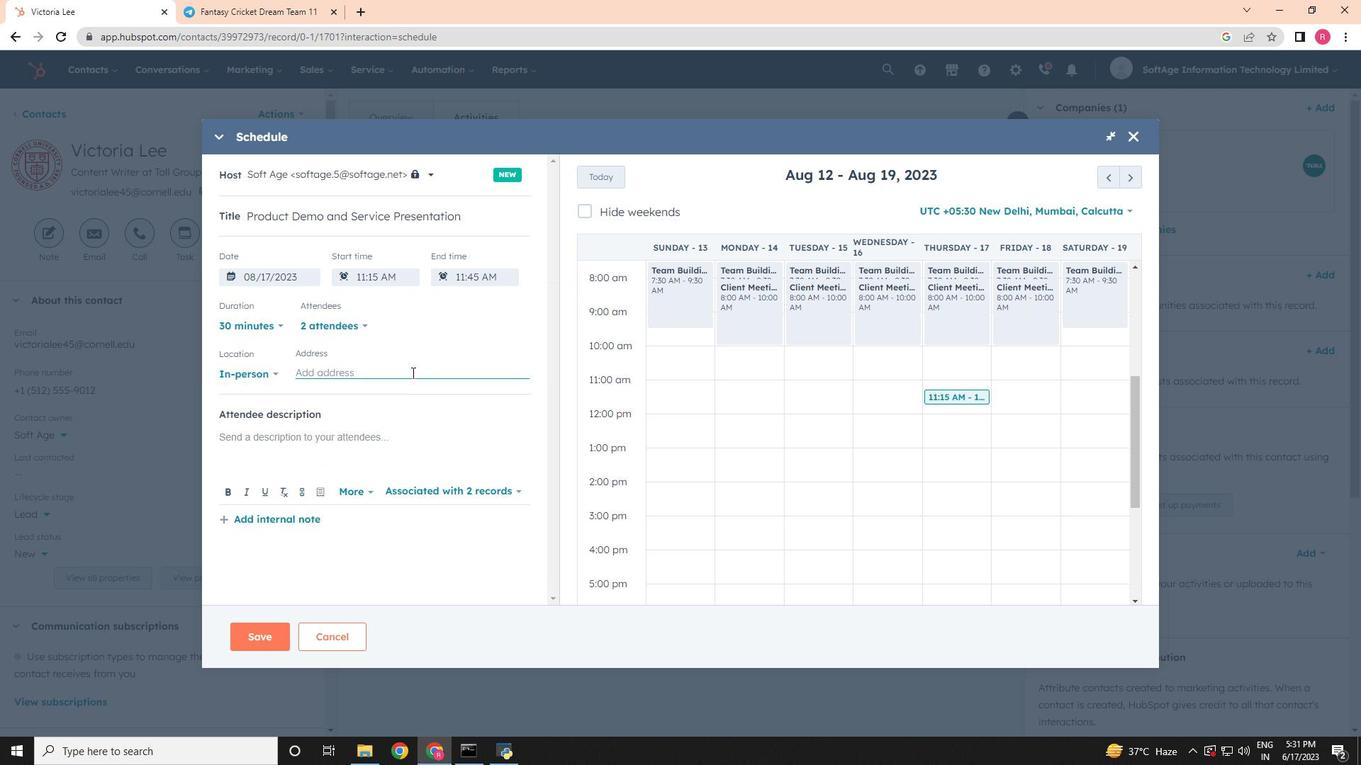 
Action: Mouse pressed left at (383, 372)
Screenshot: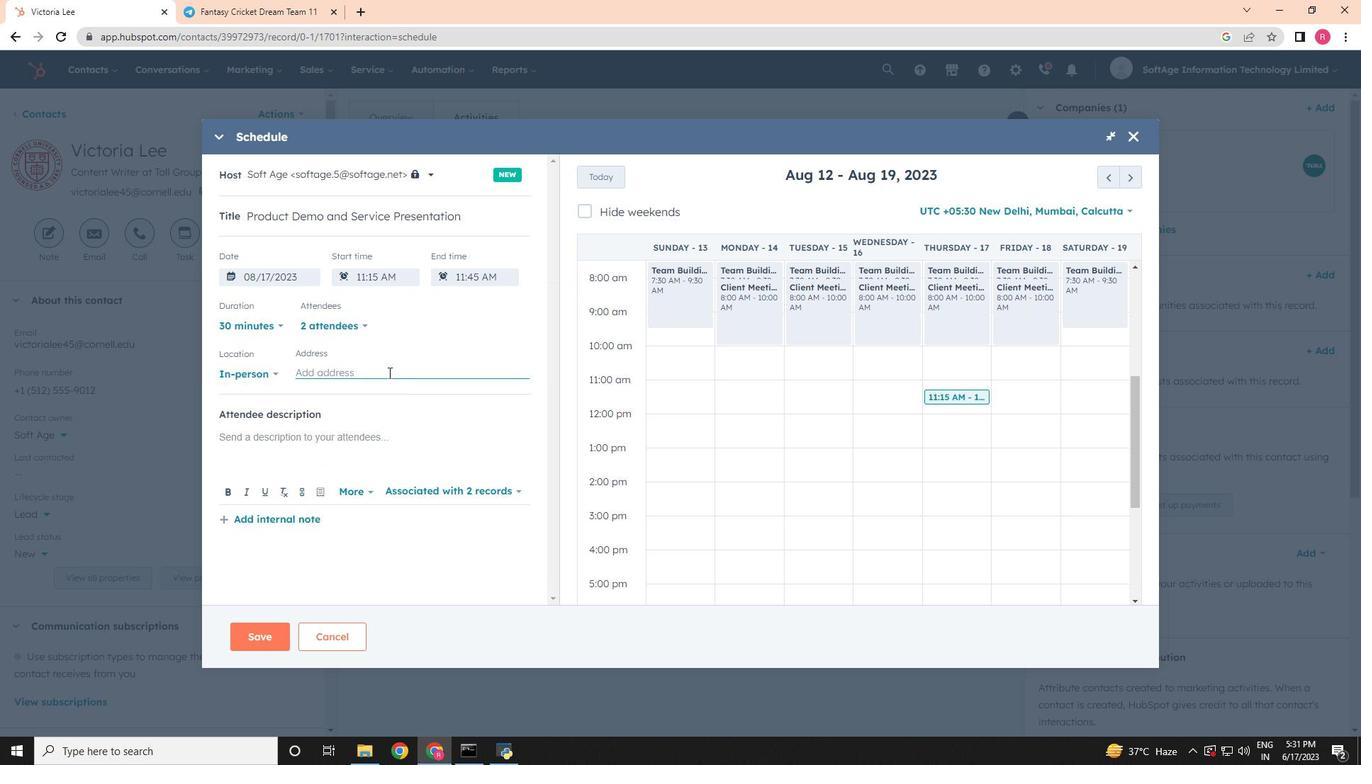 
Action: Key pressed <Key.shift>Los<Key.space><Key.shift>Angelese<Key.backspace>
Screenshot: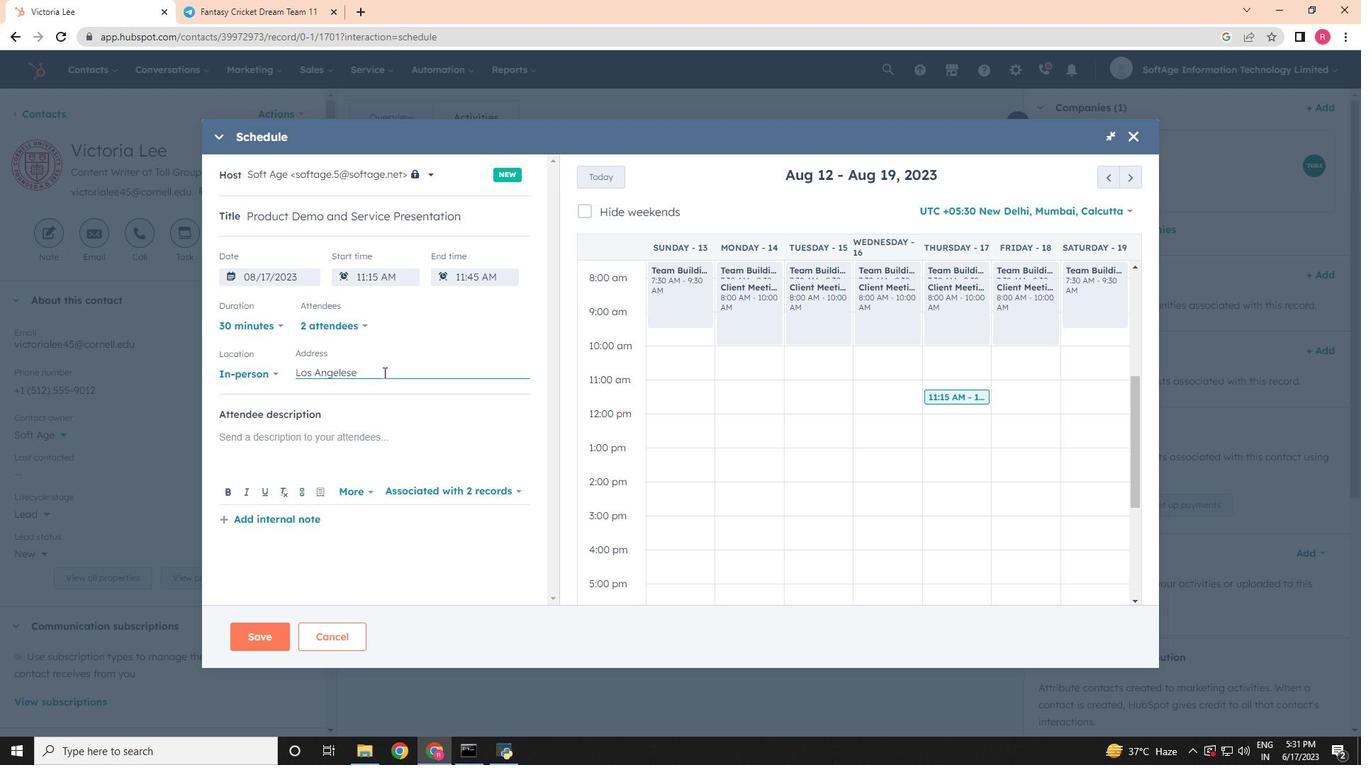 
Action: Mouse moved to (292, 445)
Screenshot: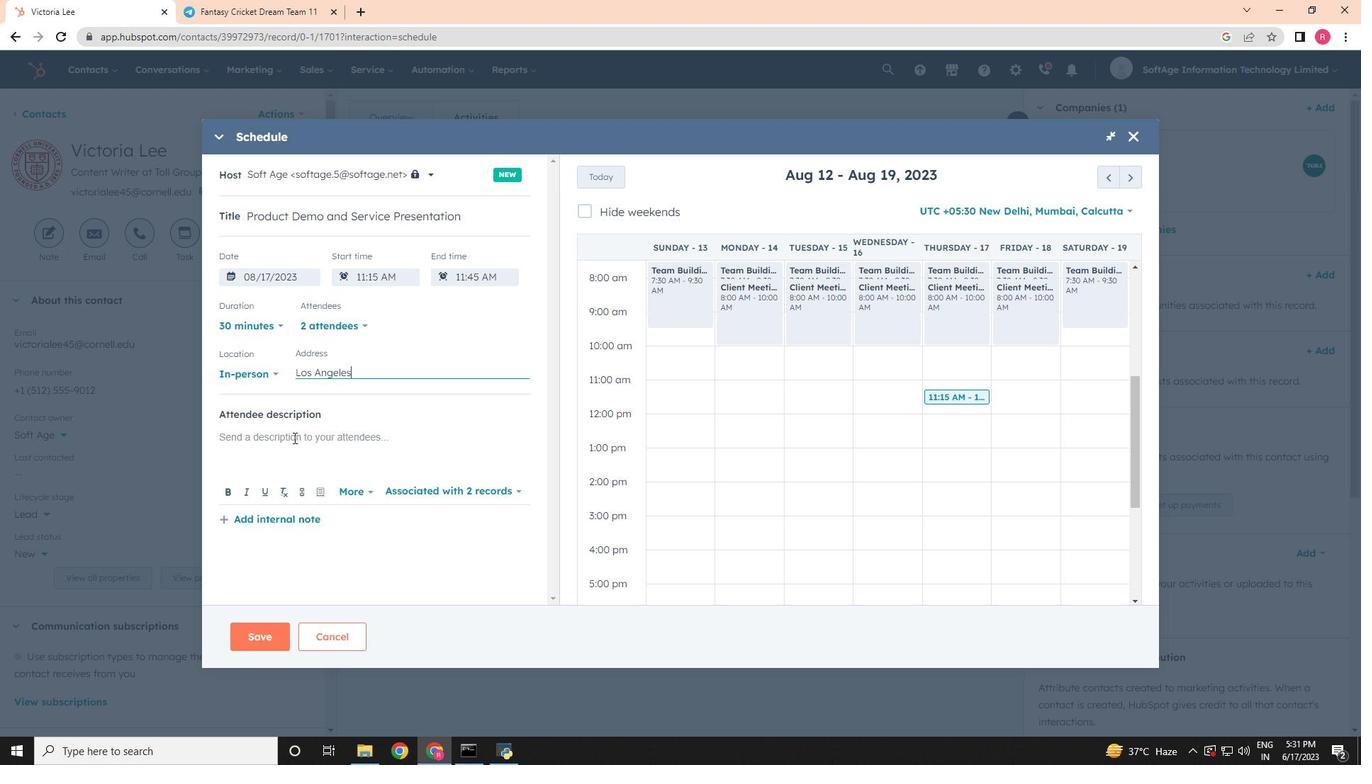 
Action: Mouse pressed left at (292, 445)
Screenshot: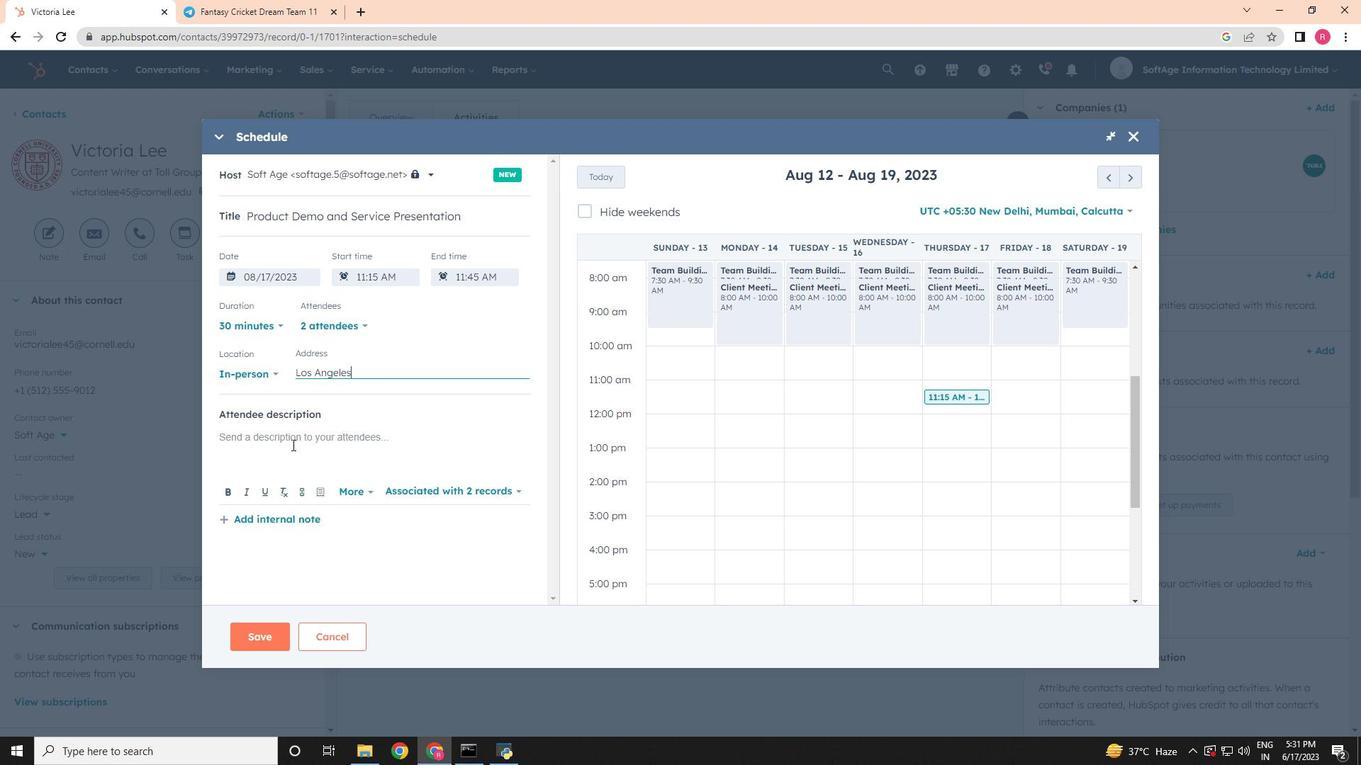 
Action: Key pressed <Key.shift>Kindly<Key.space>join<Key.space>this<Key.space>meeting<Key.space>to<Key.space>understand<Key.space><Key.shift>Product<Key.space><Key.shift>Demo<Key.space>and<Key.space><Key.shift>Service<Key.space><Key.shift>Presentation.
Screenshot: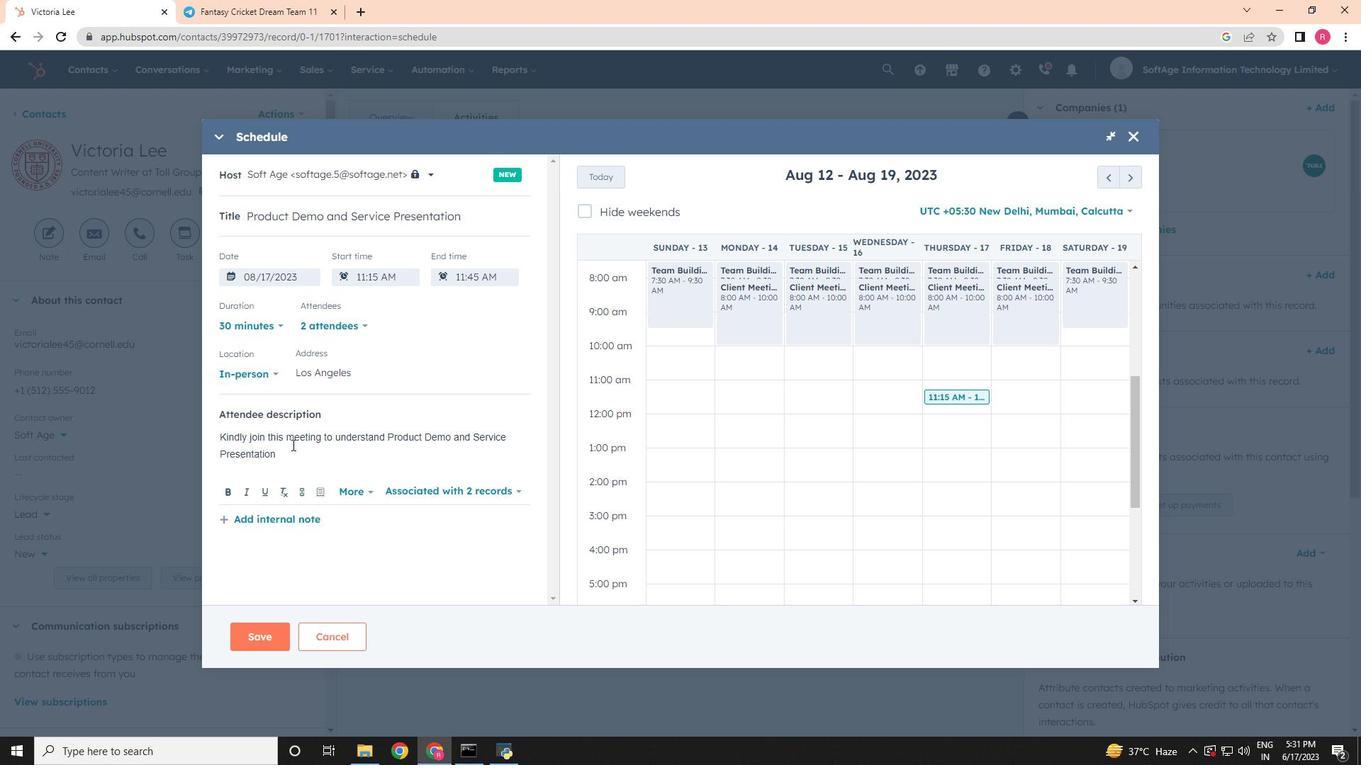 
Action: Mouse moved to (258, 635)
Screenshot: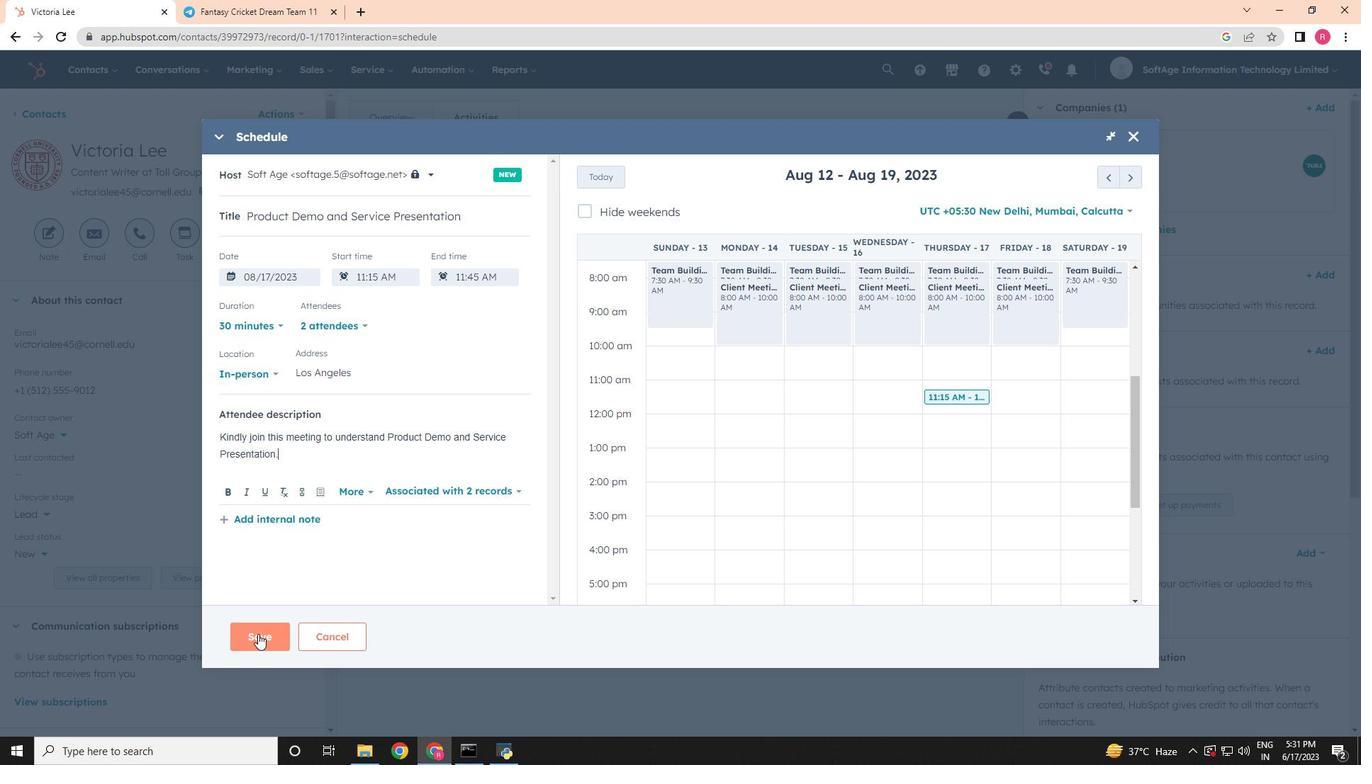 
Action: Mouse pressed left at (258, 635)
Screenshot: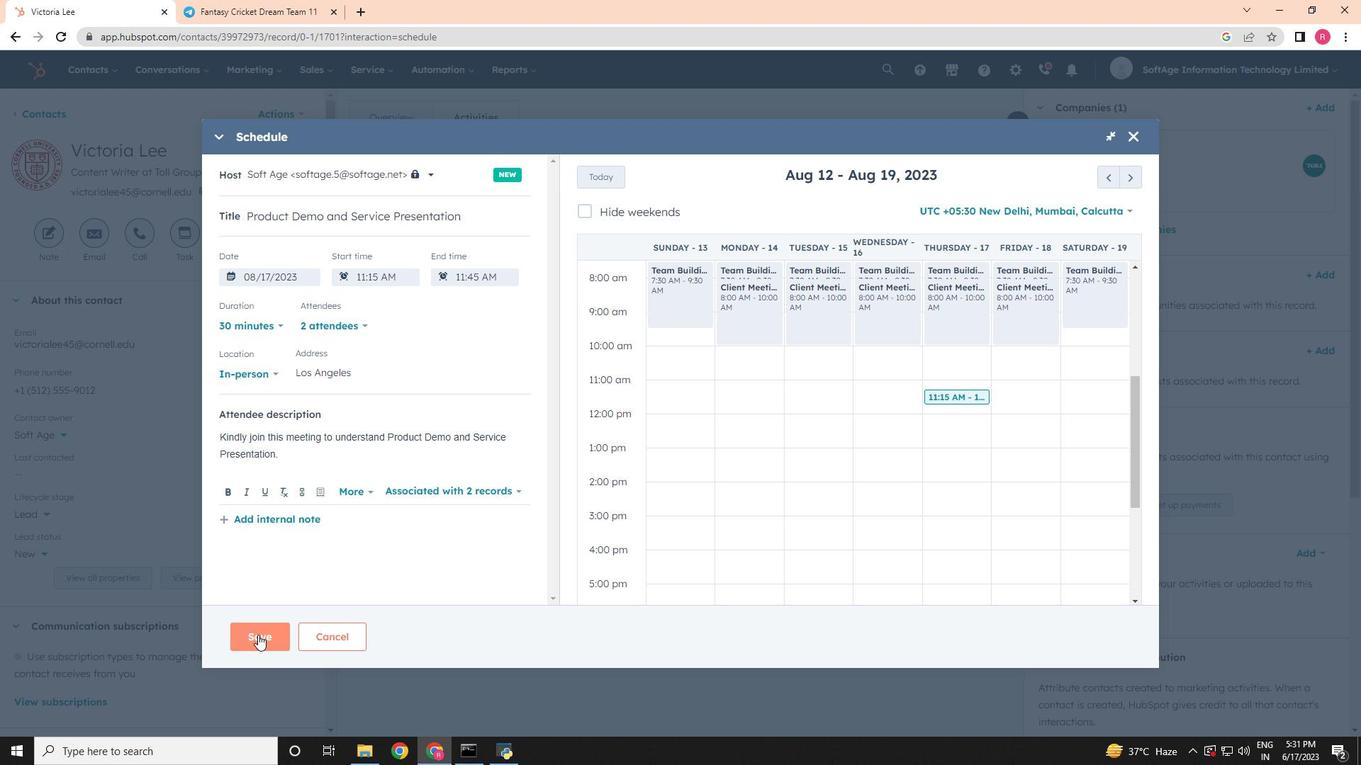 
